 Task: Find connections with filter location Saint-Genis-Laval with filter topic #coachingwith filter profile language French with filter current company Kent with filter school Sri Krishna Adithya College of Arts and Science with filter industry Leasing Residential Real Estate with filter service category SupportTechnical Writing with filter keywords title Manufacturing Assembler
Action: Mouse moved to (299, 220)
Screenshot: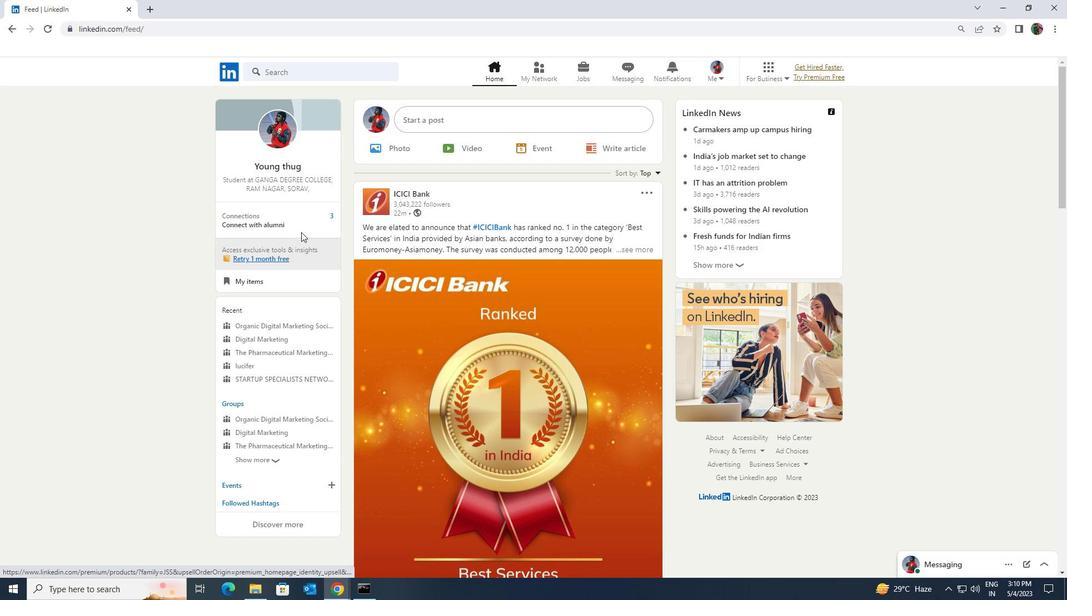 
Action: Mouse pressed left at (299, 220)
Screenshot: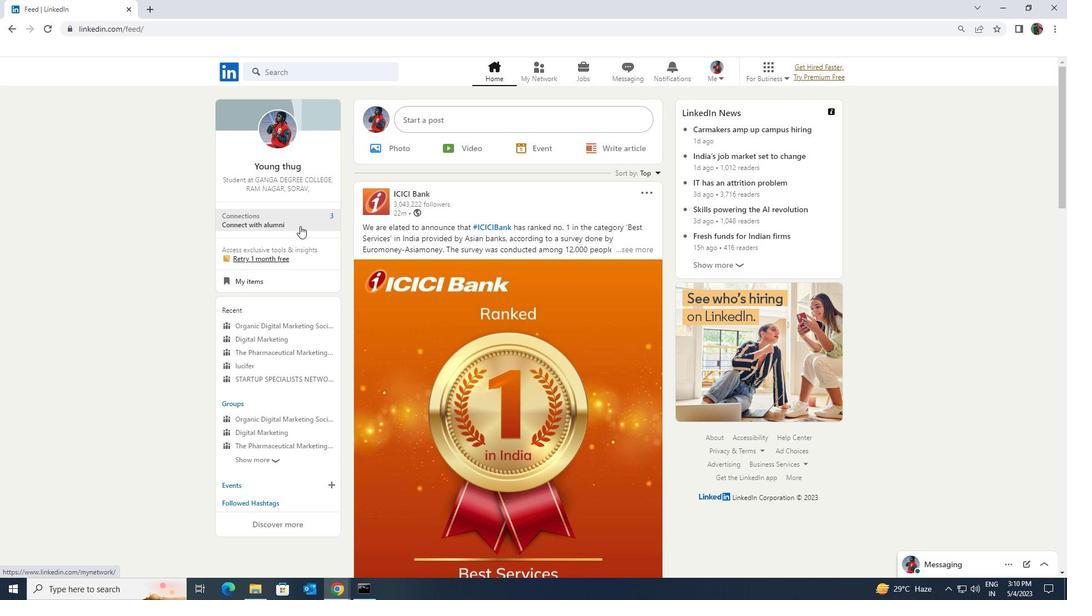 
Action: Mouse moved to (300, 138)
Screenshot: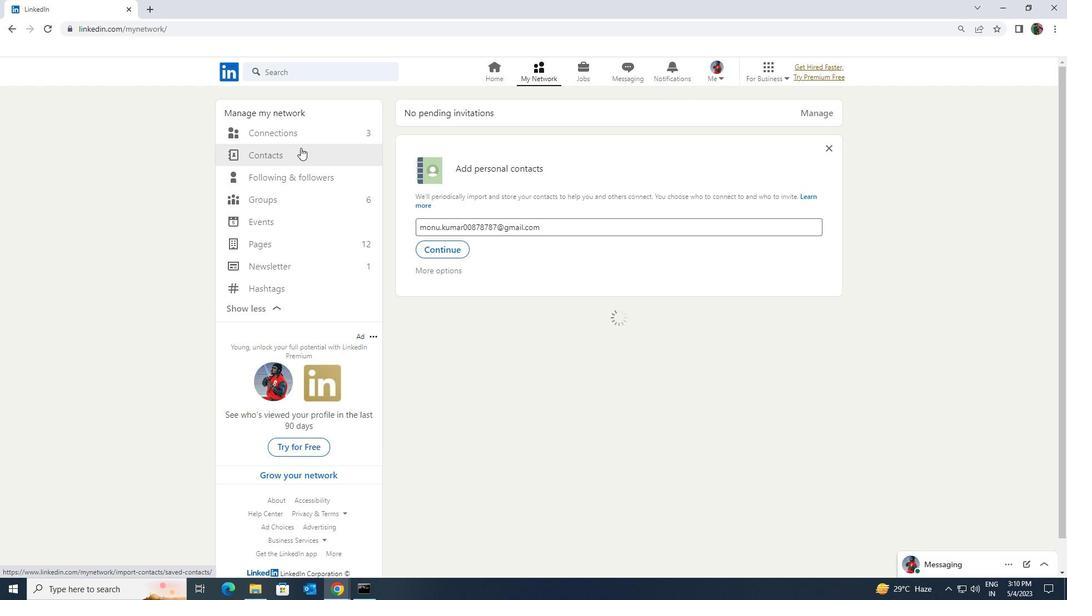 
Action: Mouse pressed left at (300, 138)
Screenshot: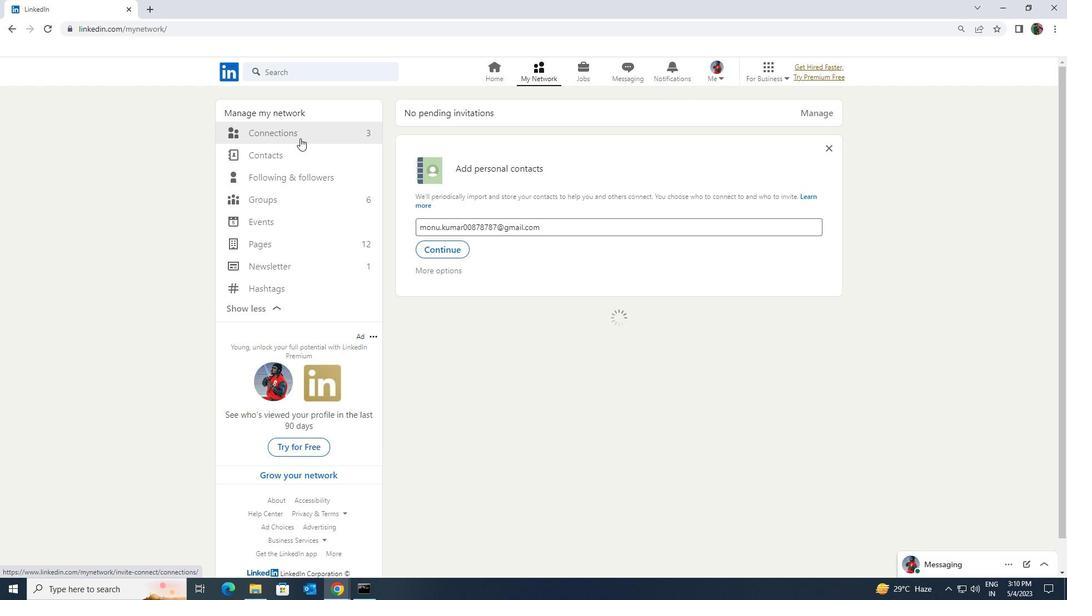 
Action: Mouse moved to (592, 133)
Screenshot: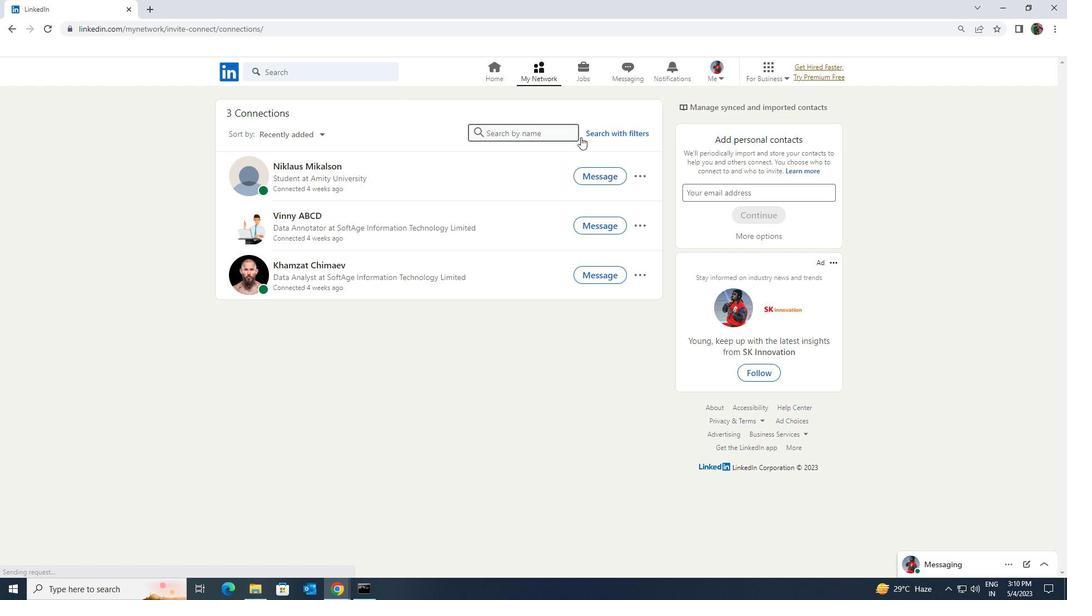 
Action: Mouse pressed left at (592, 133)
Screenshot: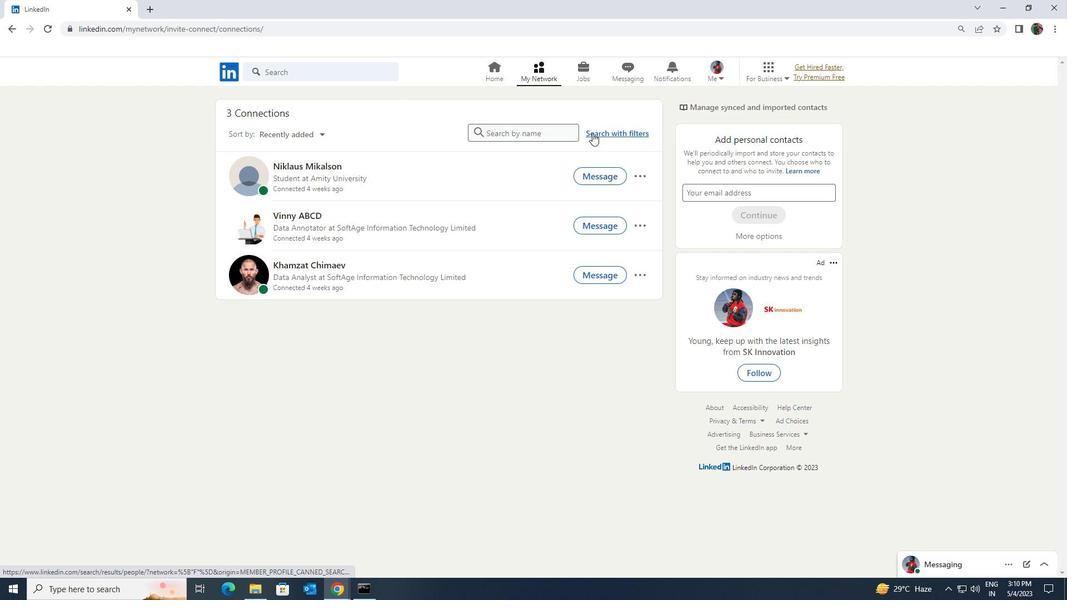 
Action: Mouse moved to (571, 102)
Screenshot: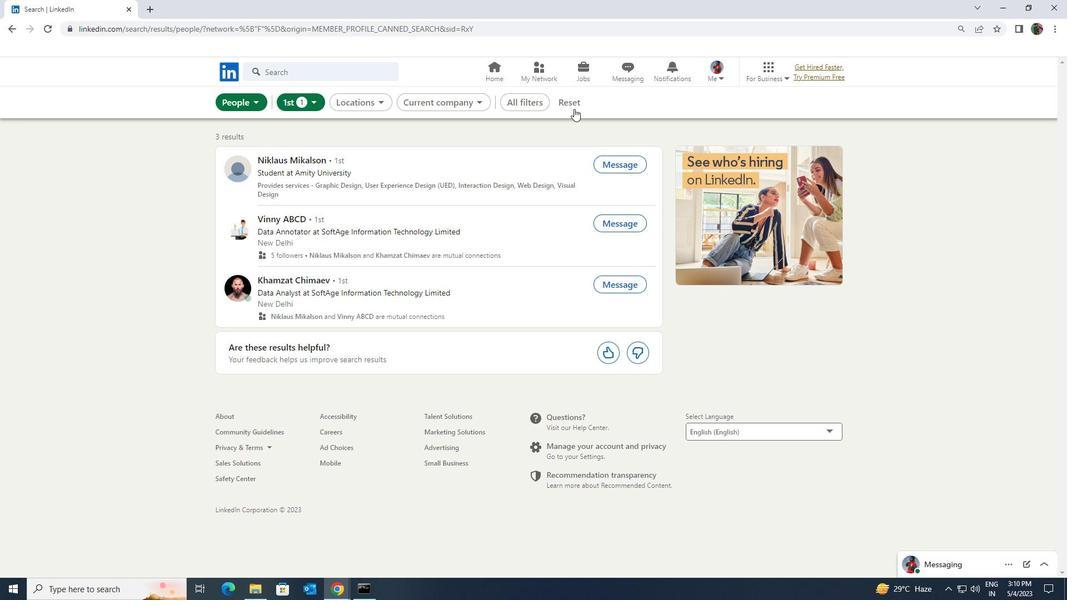 
Action: Mouse pressed left at (571, 102)
Screenshot: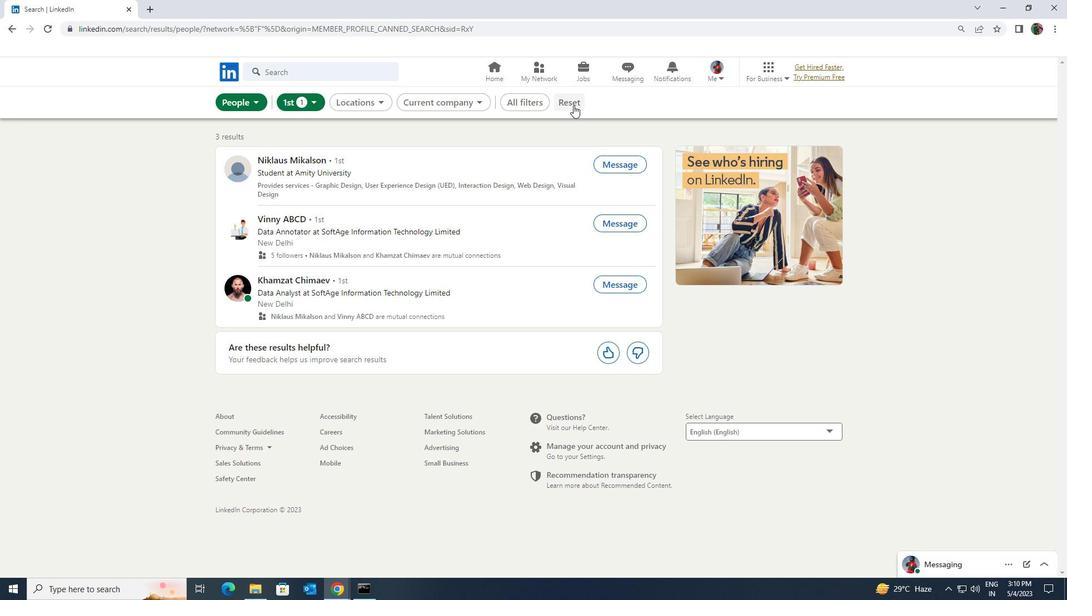 
Action: Mouse moved to (560, 102)
Screenshot: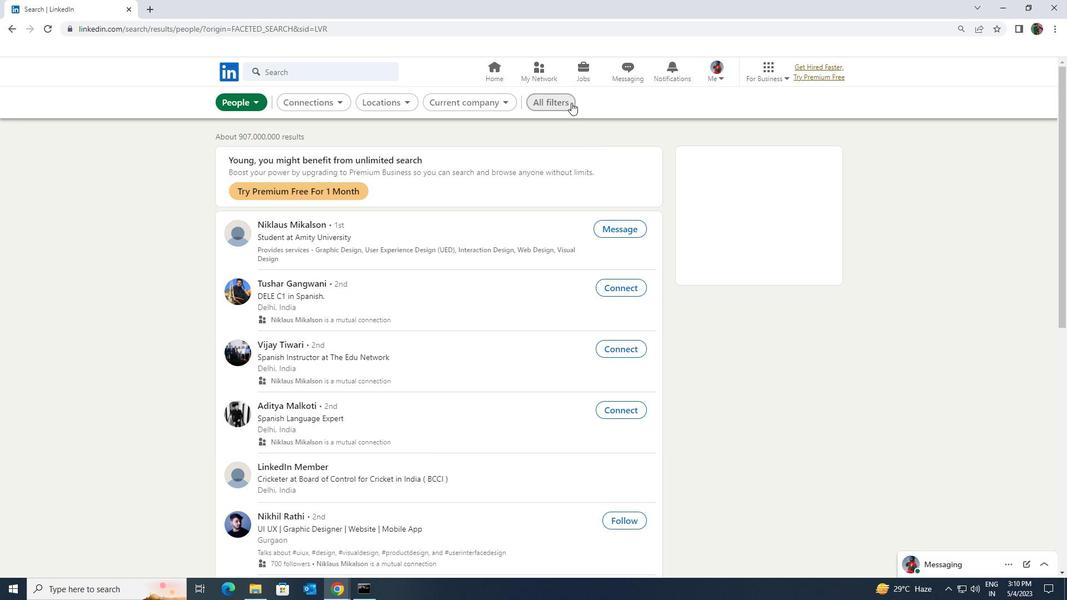 
Action: Mouse pressed left at (560, 102)
Screenshot: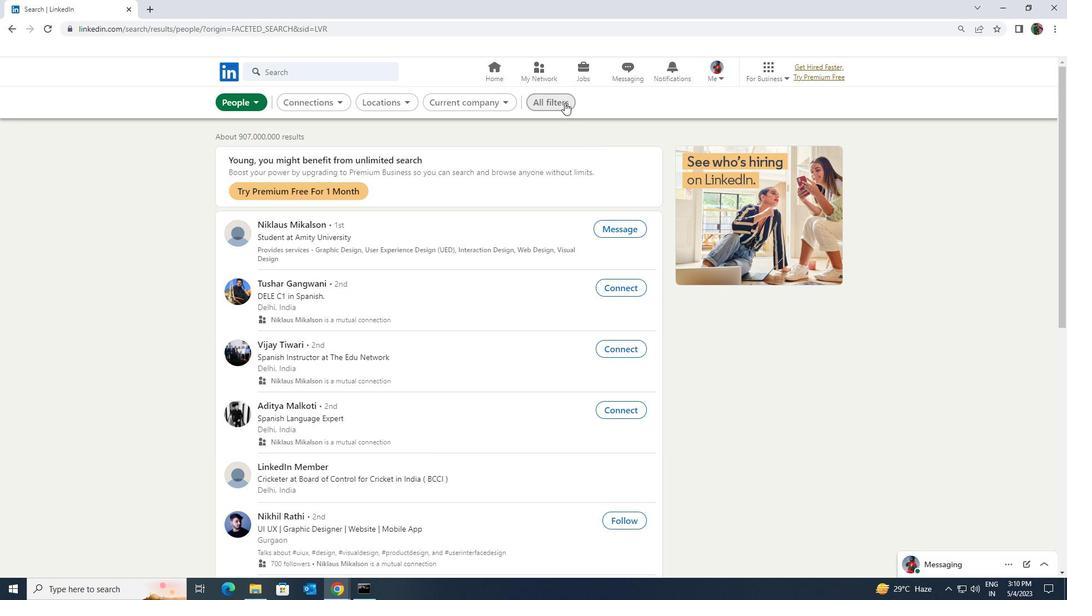 
Action: Mouse moved to (934, 431)
Screenshot: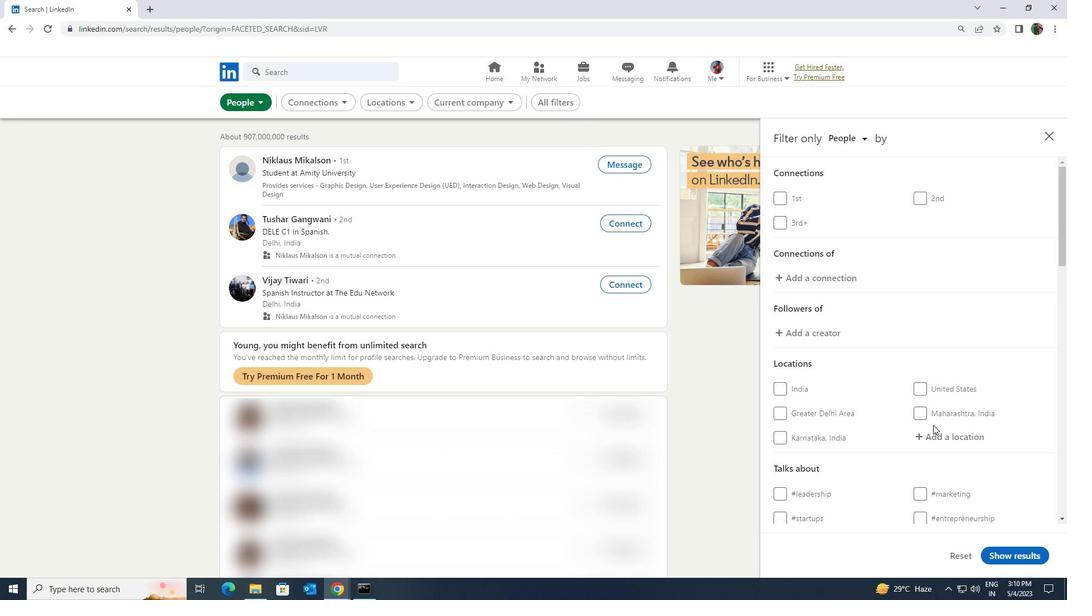 
Action: Mouse pressed left at (934, 431)
Screenshot: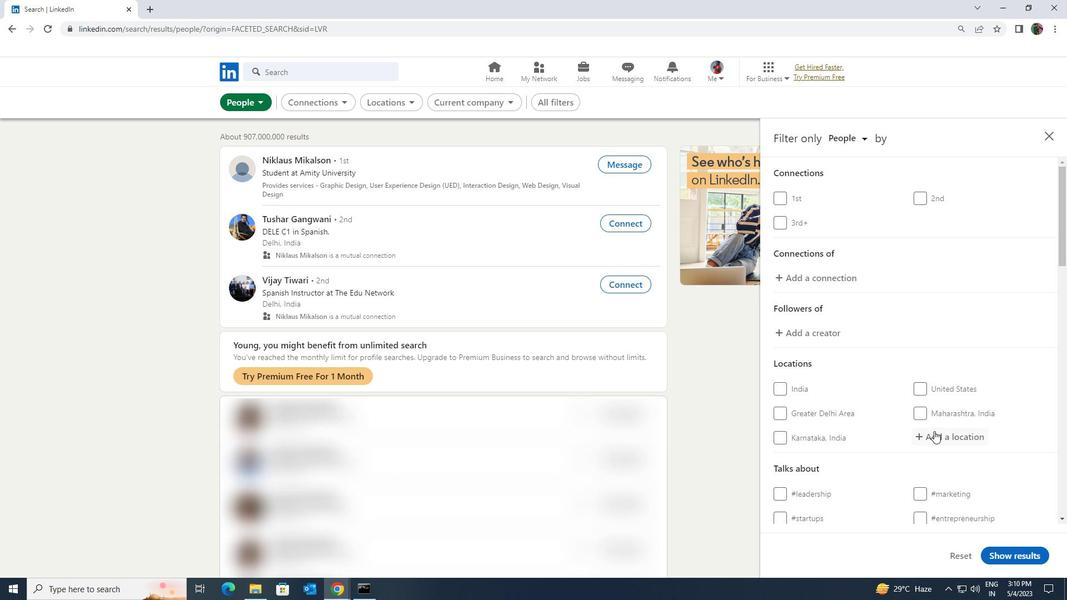 
Action: Key pressed <Key.shift>SAINT<Key.space><Key.shift><Key.shift>GENIS<Key.space><Key.shift>LAVAL
Screenshot: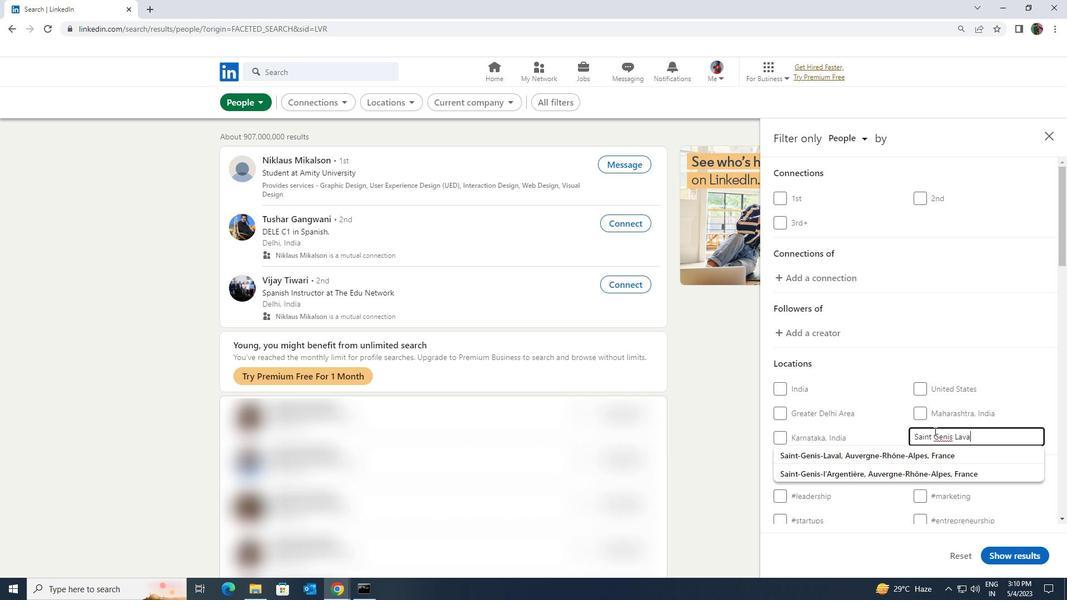 
Action: Mouse moved to (932, 451)
Screenshot: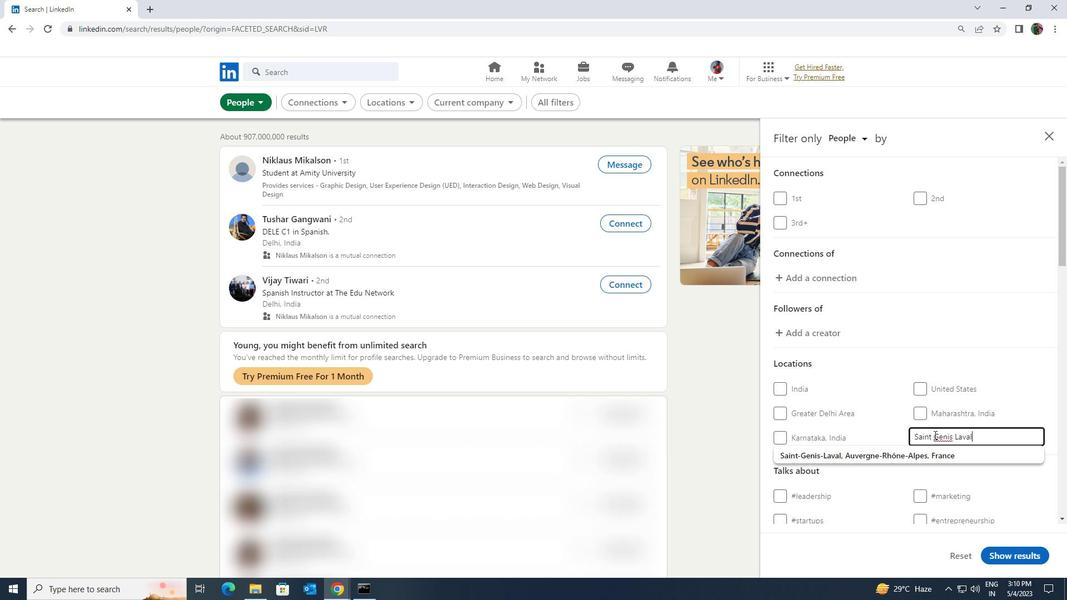 
Action: Mouse pressed left at (932, 451)
Screenshot: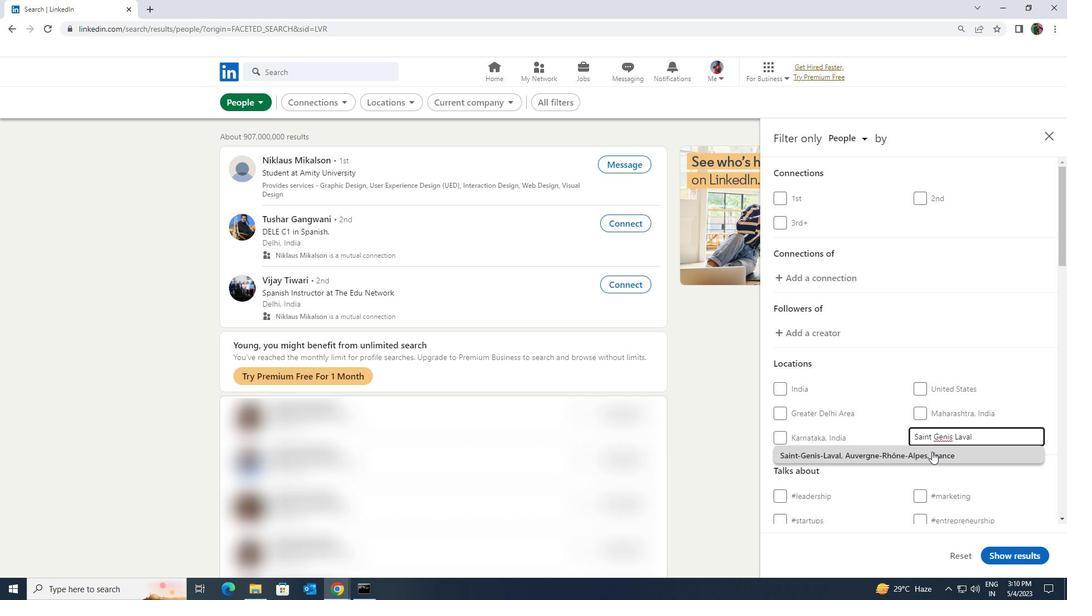 
Action: Mouse scrolled (932, 451) with delta (0, 0)
Screenshot: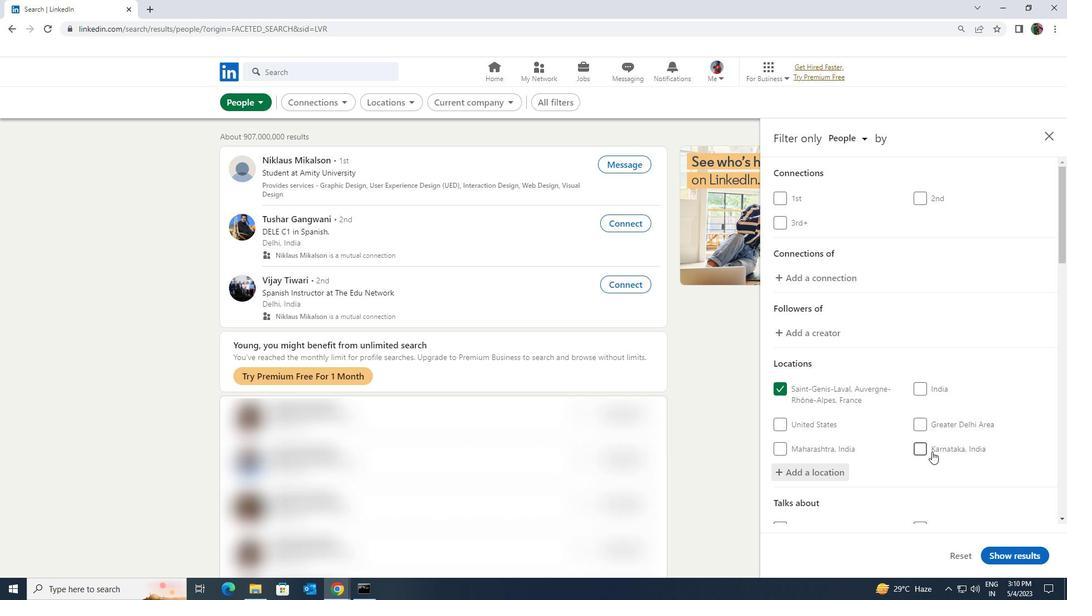 
Action: Mouse scrolled (932, 451) with delta (0, 0)
Screenshot: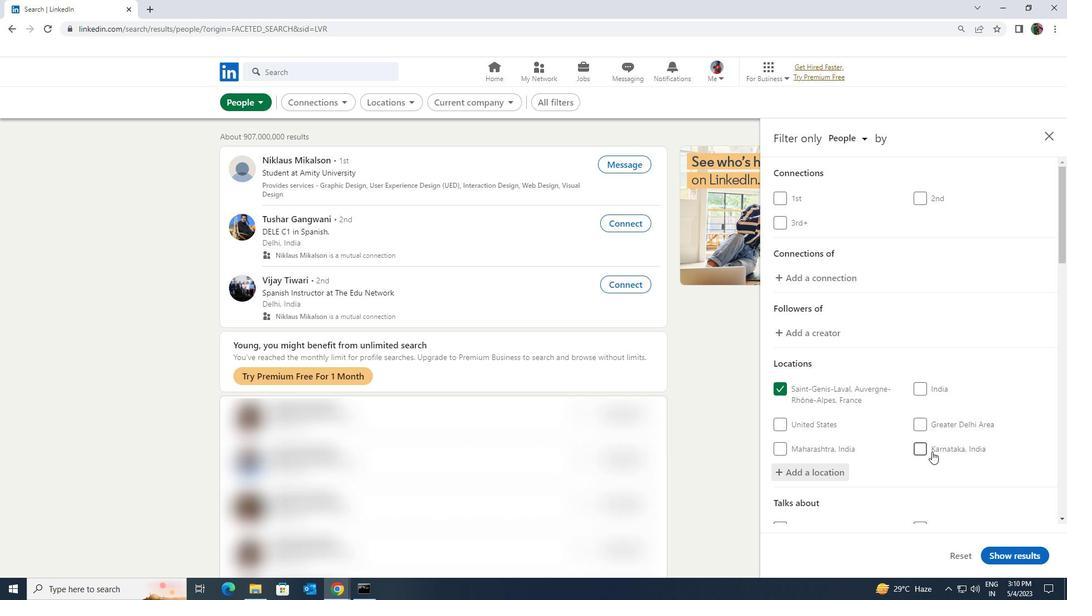
Action: Mouse moved to (931, 451)
Screenshot: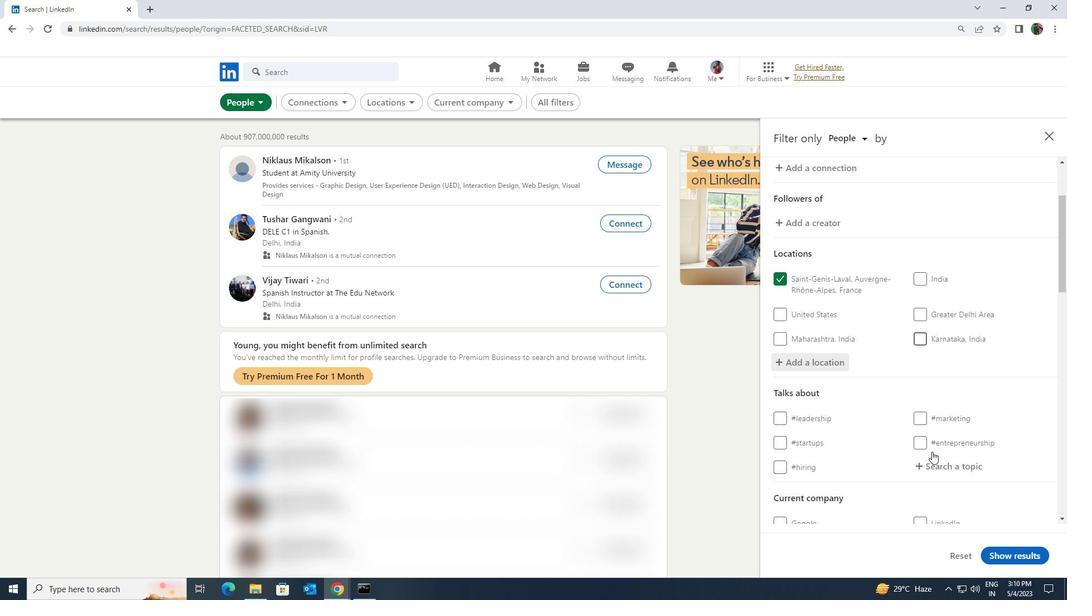 
Action: Mouse scrolled (931, 451) with delta (0, 0)
Screenshot: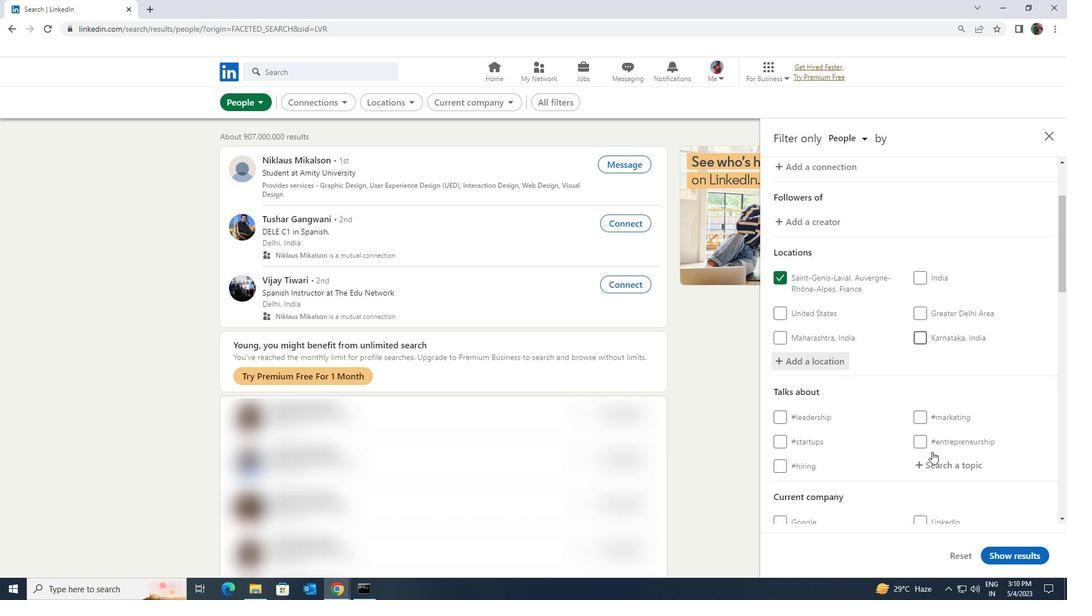 
Action: Mouse moved to (930, 412)
Screenshot: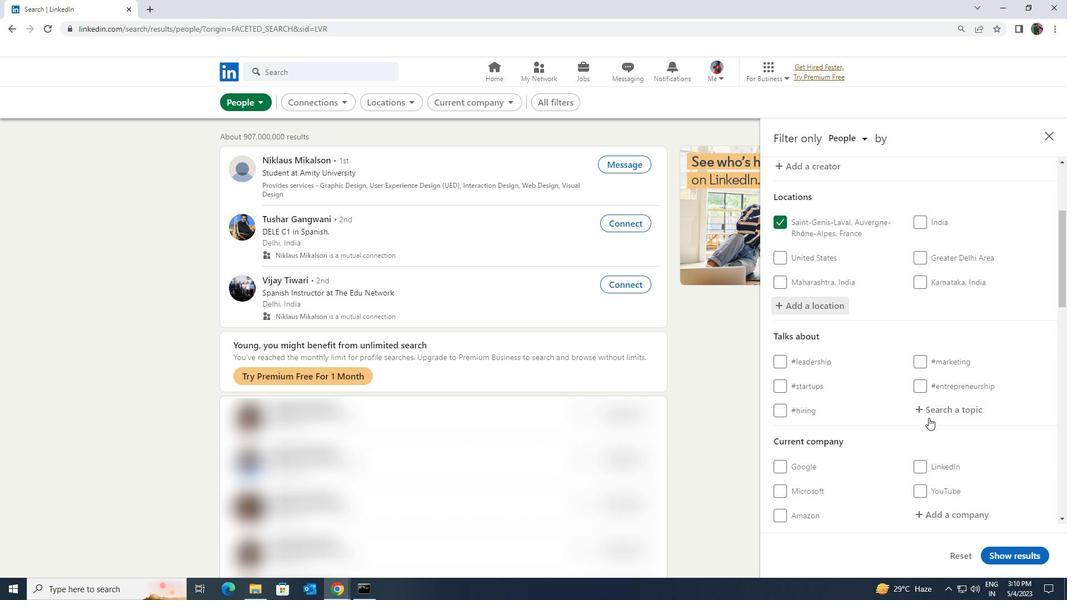 
Action: Mouse pressed left at (930, 412)
Screenshot: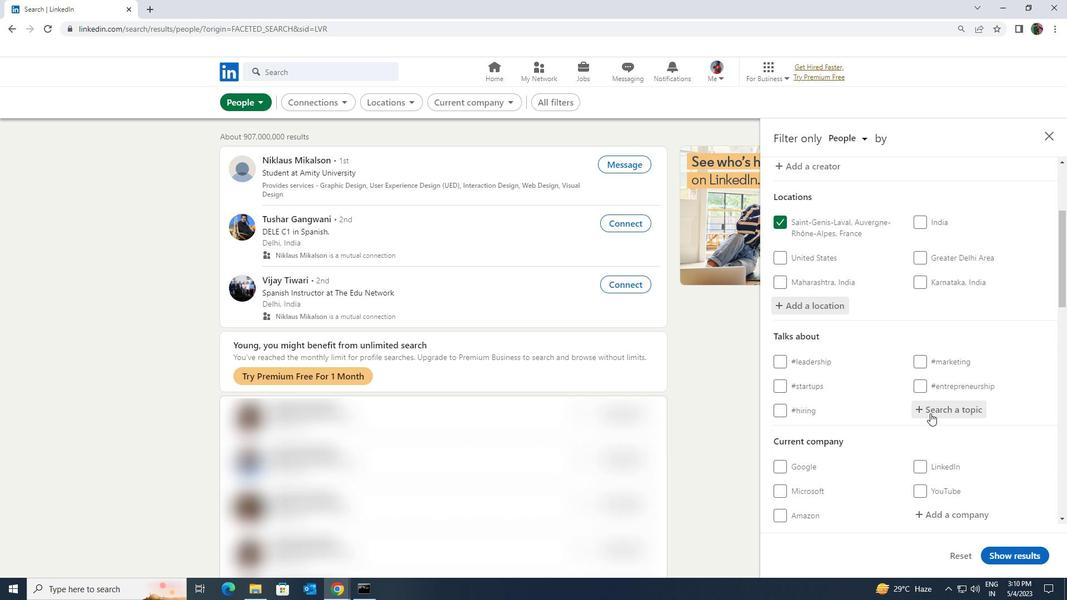 
Action: Key pressed <Key.shift><Key.shift><Key.shift><Key.shift><Key.shift><Key.shift><Key.shift><Key.shift><Key.shift>CA<Key.backspace>OACHING
Screenshot: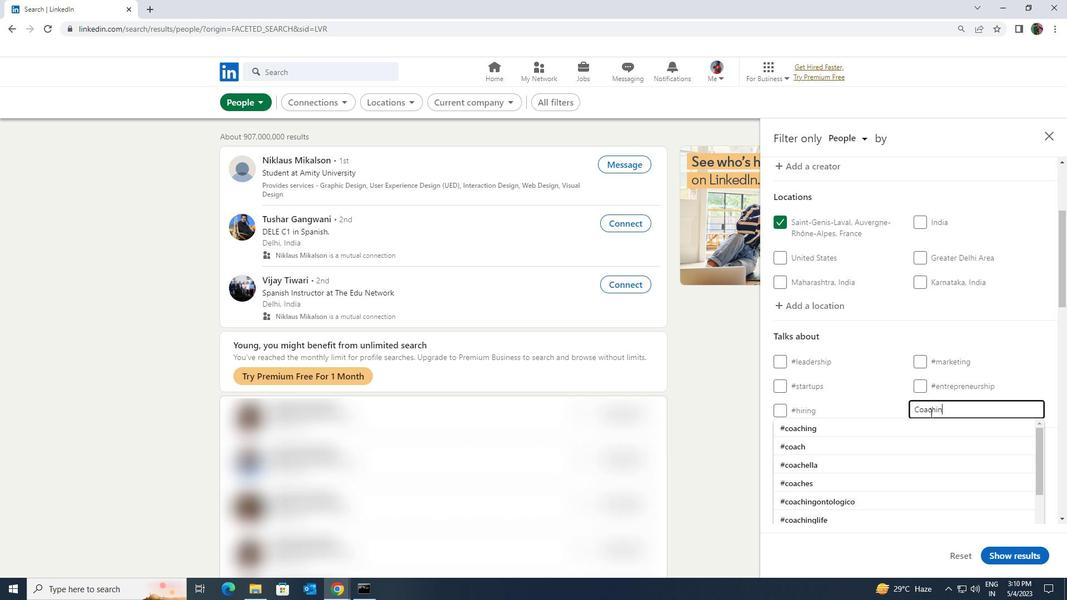 
Action: Mouse moved to (917, 420)
Screenshot: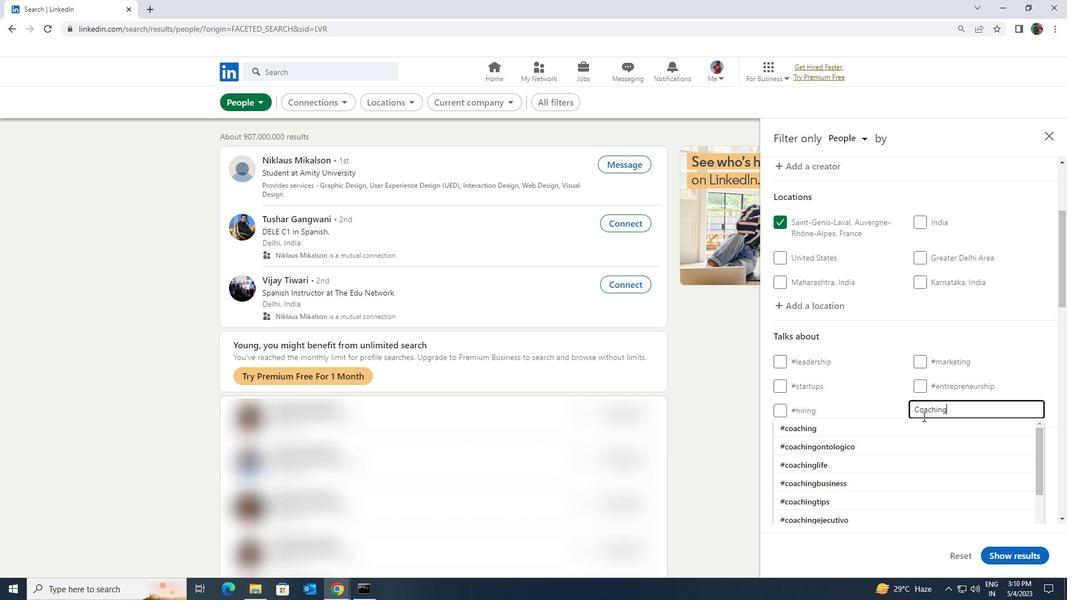 
Action: Mouse pressed left at (917, 420)
Screenshot: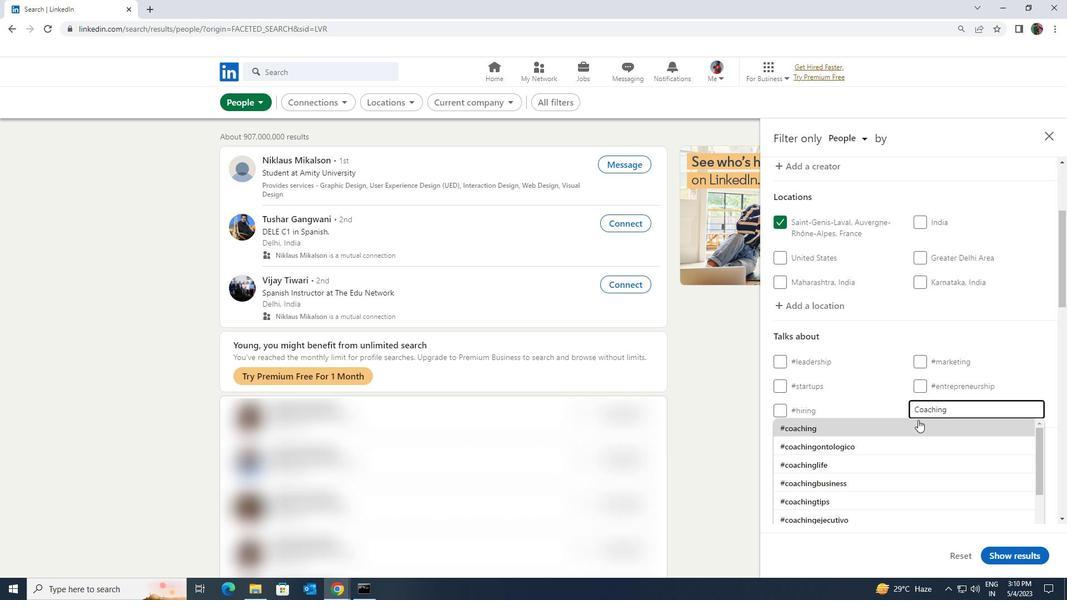 
Action: Mouse moved to (917, 420)
Screenshot: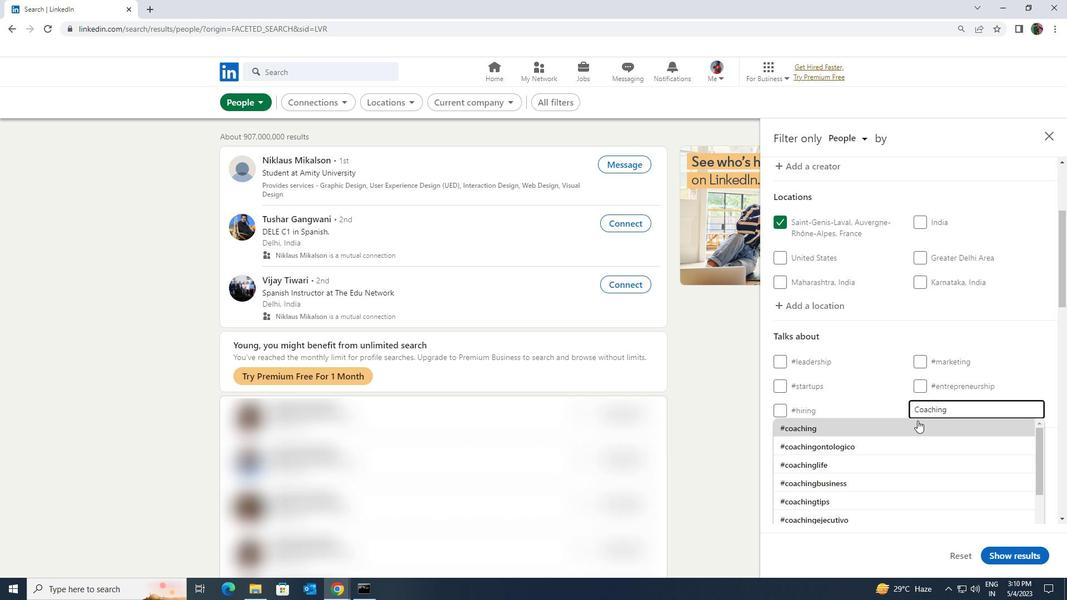 
Action: Mouse scrolled (917, 420) with delta (0, 0)
Screenshot: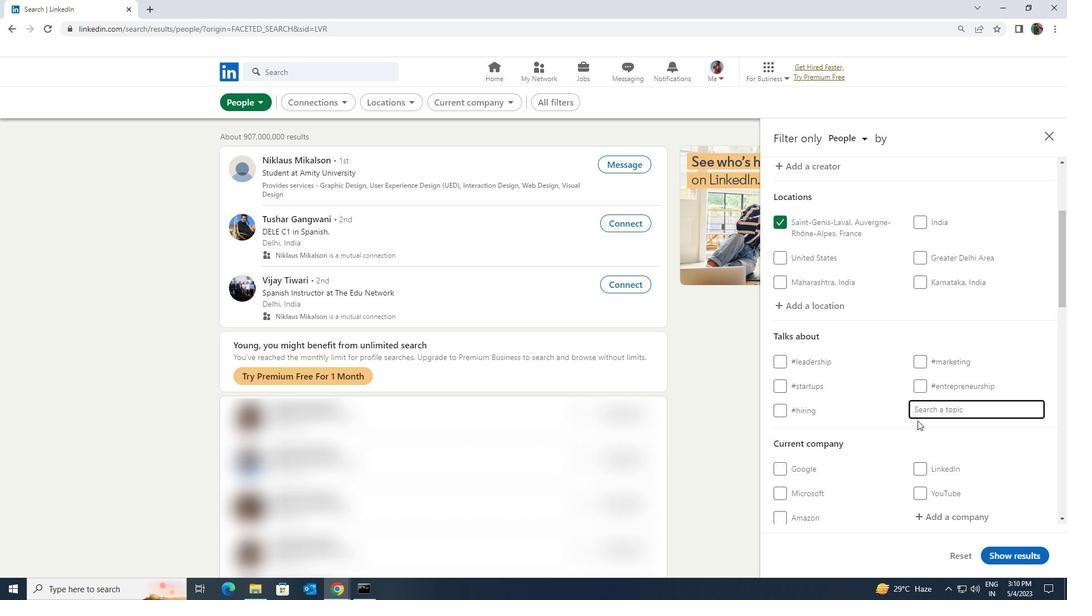 
Action: Mouse scrolled (917, 420) with delta (0, 0)
Screenshot: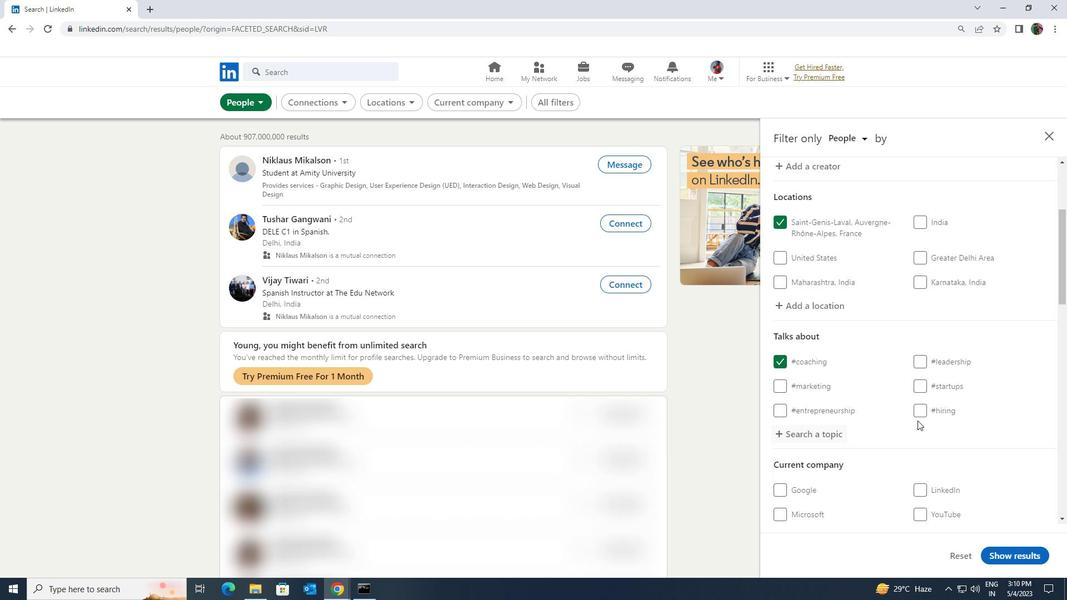 
Action: Mouse scrolled (917, 420) with delta (0, 0)
Screenshot: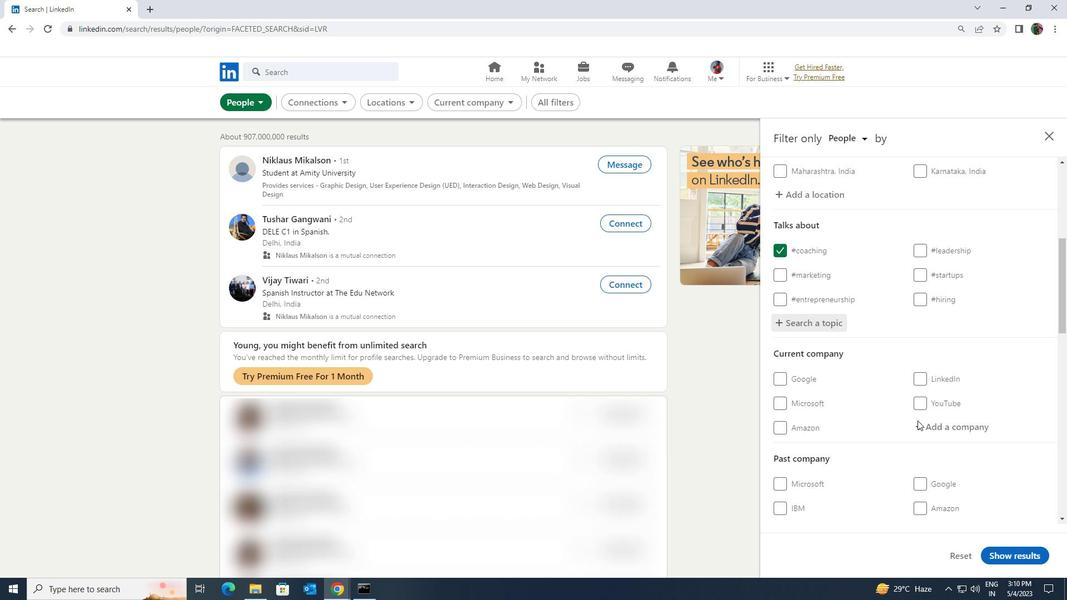 
Action: Mouse scrolled (917, 420) with delta (0, 0)
Screenshot: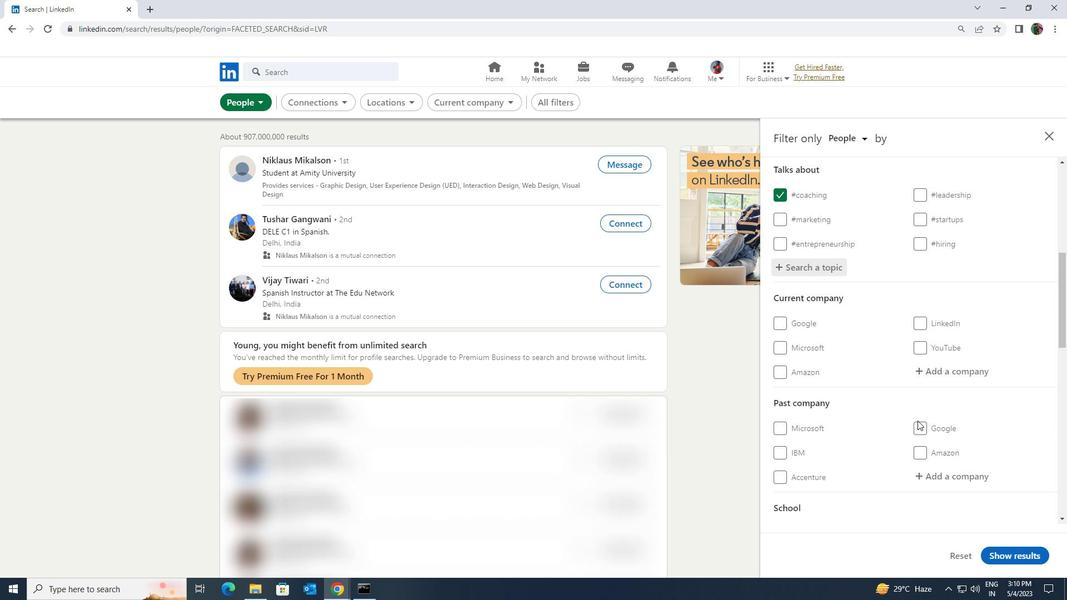 
Action: Mouse moved to (917, 421)
Screenshot: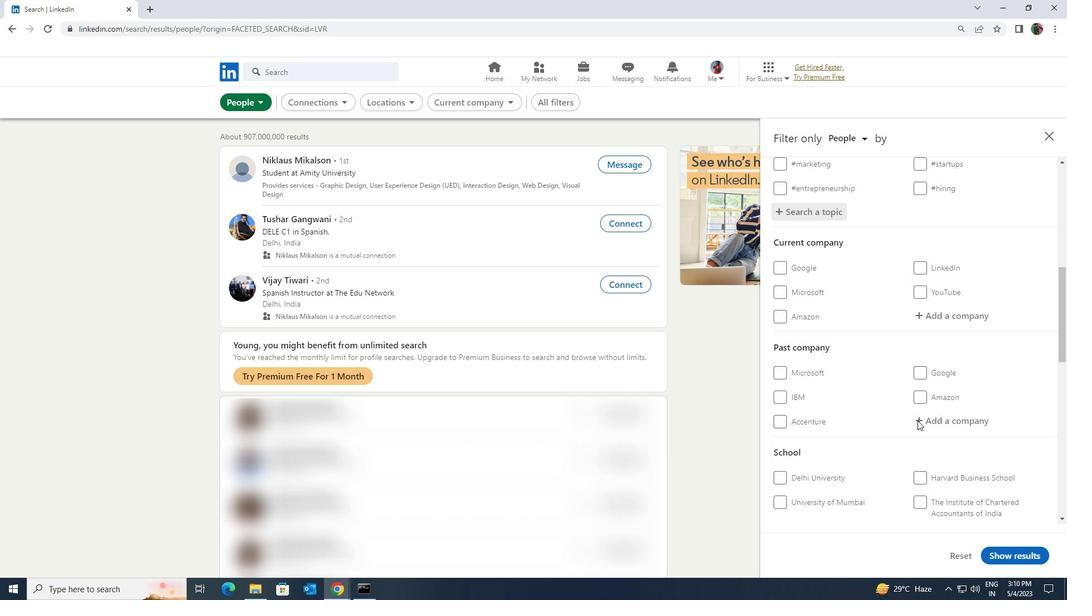 
Action: Mouse scrolled (917, 420) with delta (0, 0)
Screenshot: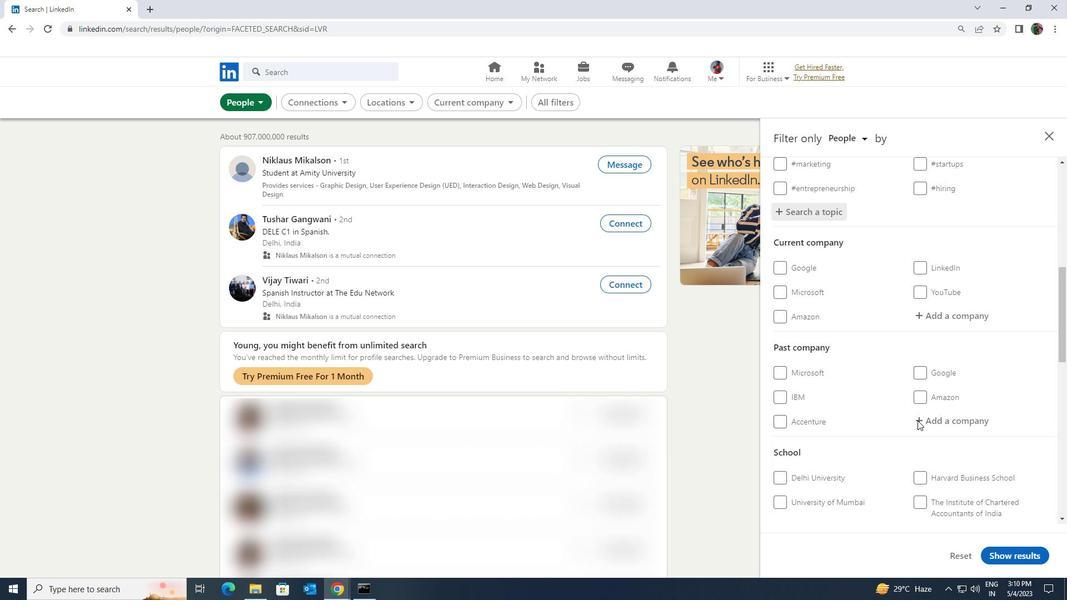 
Action: Mouse moved to (915, 422)
Screenshot: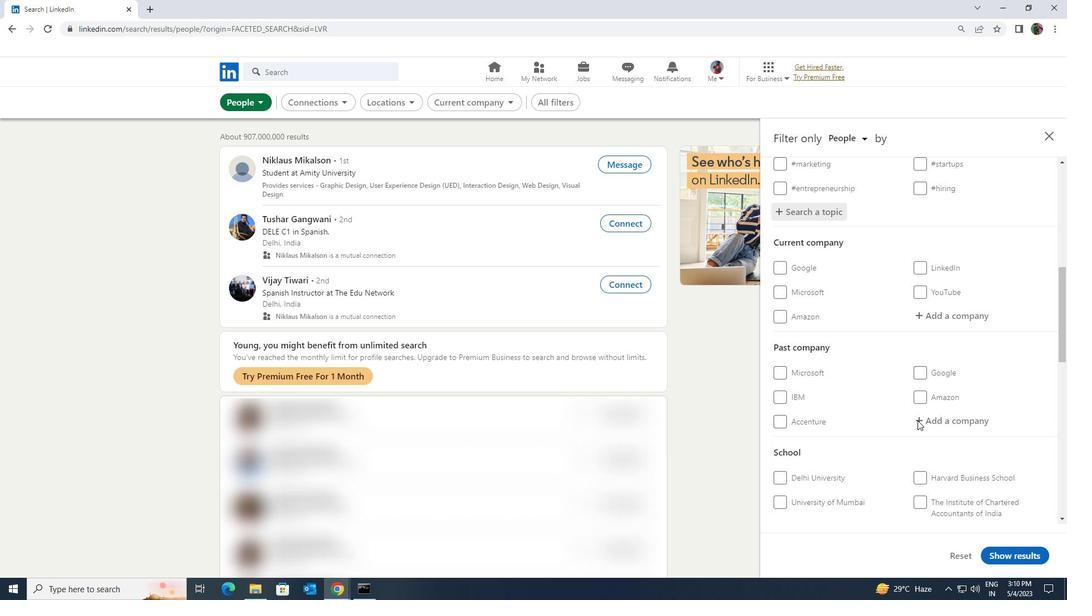 
Action: Mouse scrolled (915, 421) with delta (0, 0)
Screenshot: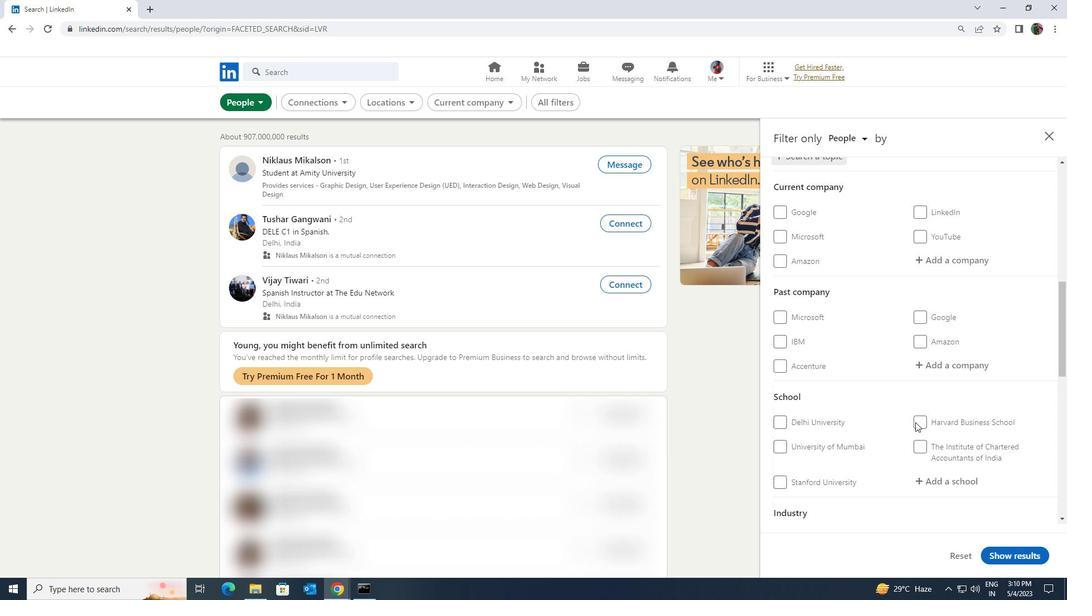 
Action: Mouse scrolled (915, 421) with delta (0, 0)
Screenshot: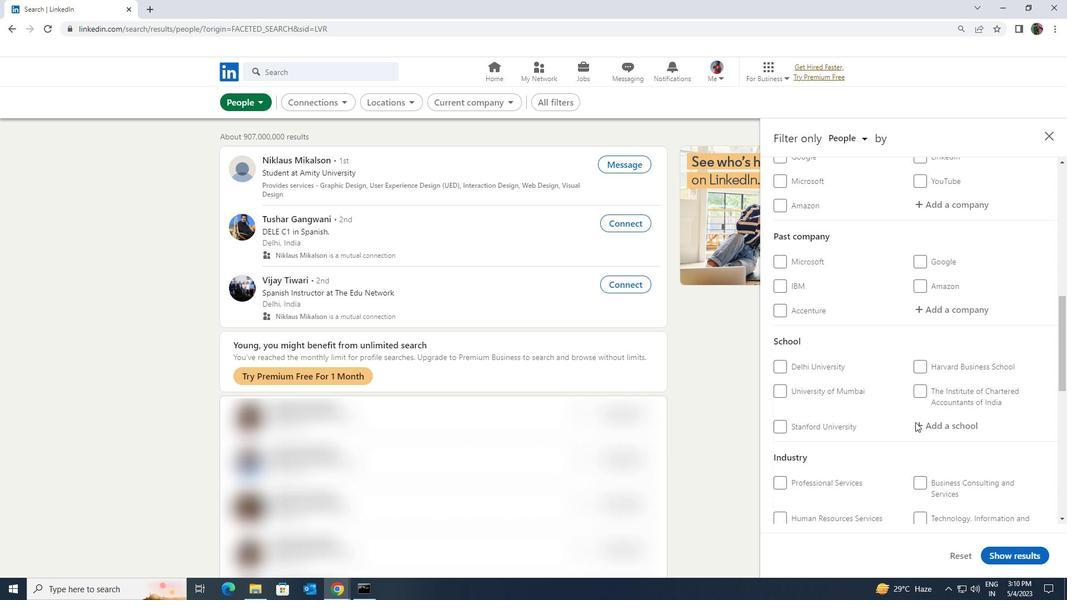 
Action: Mouse scrolled (915, 421) with delta (0, 0)
Screenshot: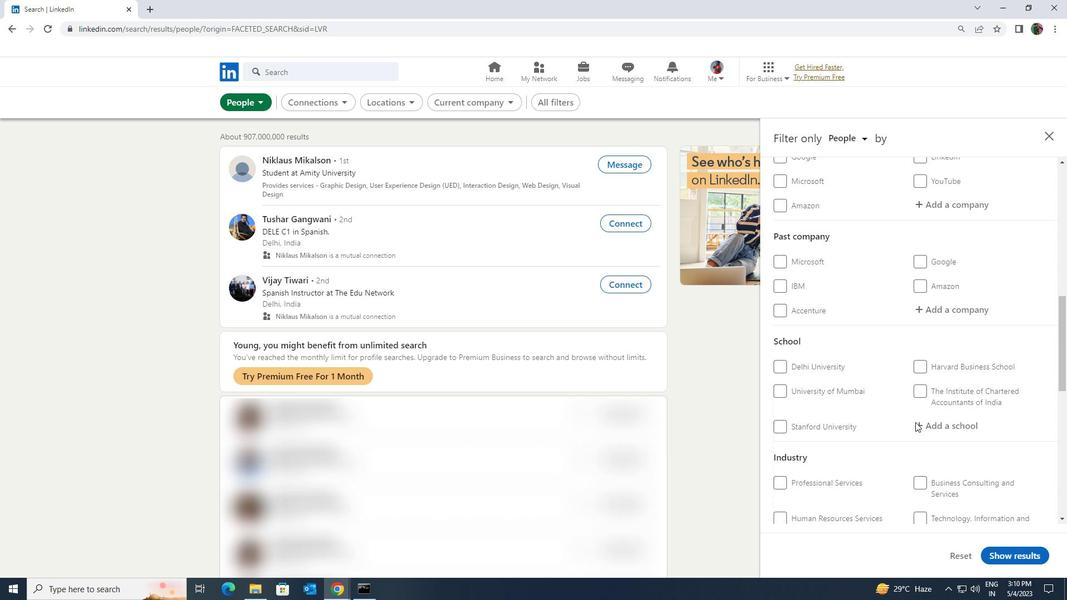 
Action: Mouse moved to (914, 422)
Screenshot: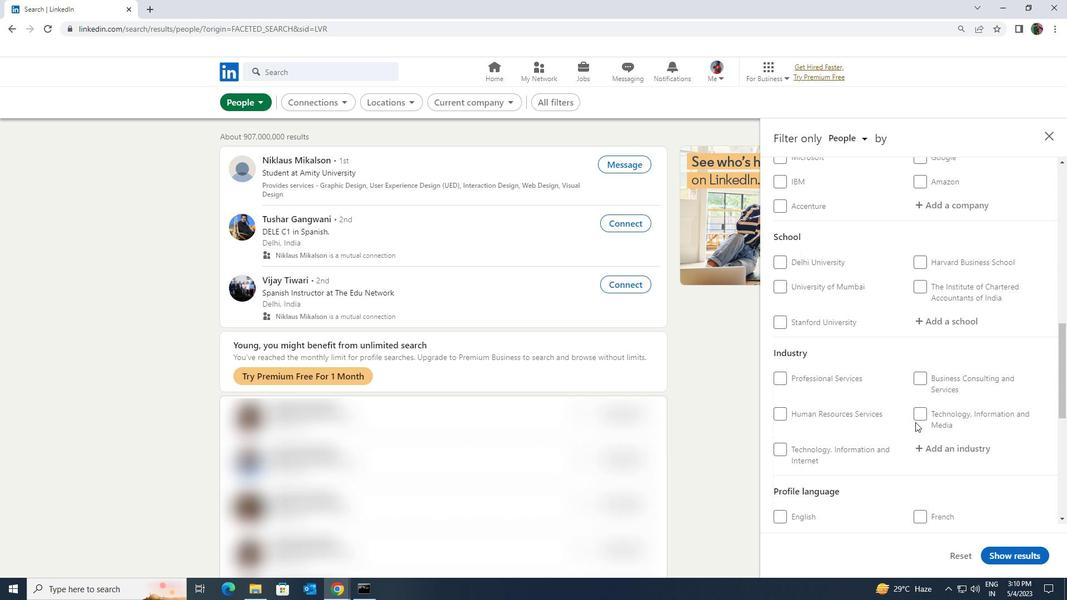 
Action: Mouse scrolled (914, 422) with delta (0, 0)
Screenshot: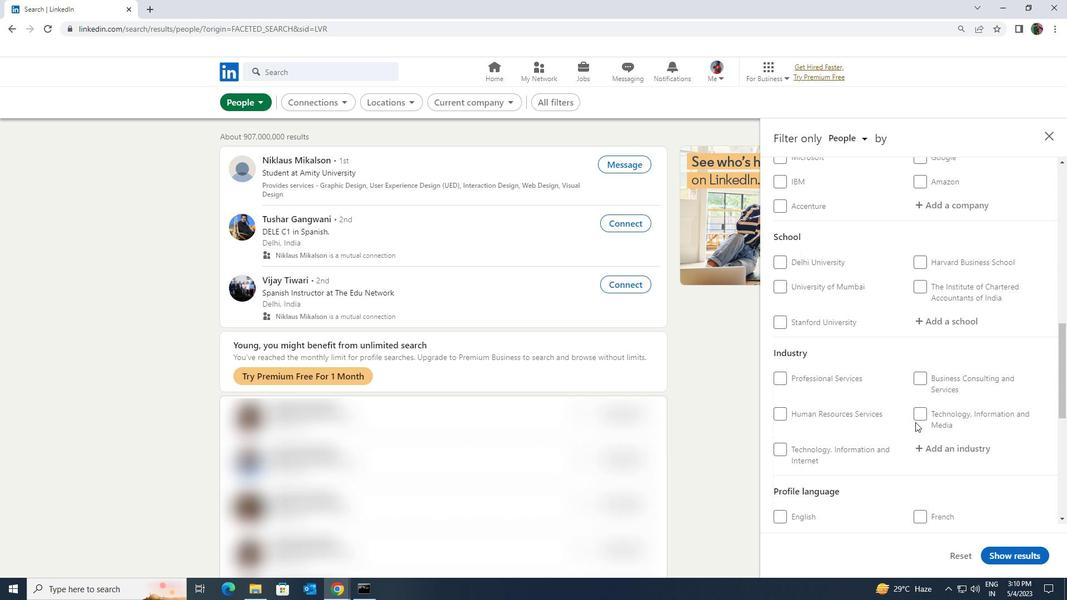 
Action: Mouse moved to (913, 454)
Screenshot: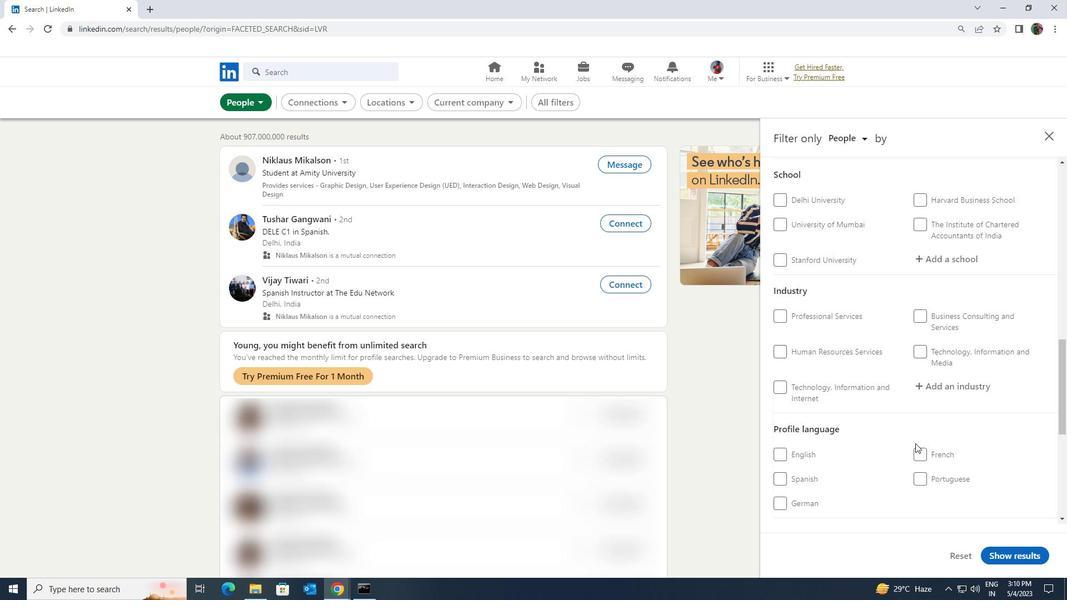 
Action: Mouse pressed left at (913, 454)
Screenshot: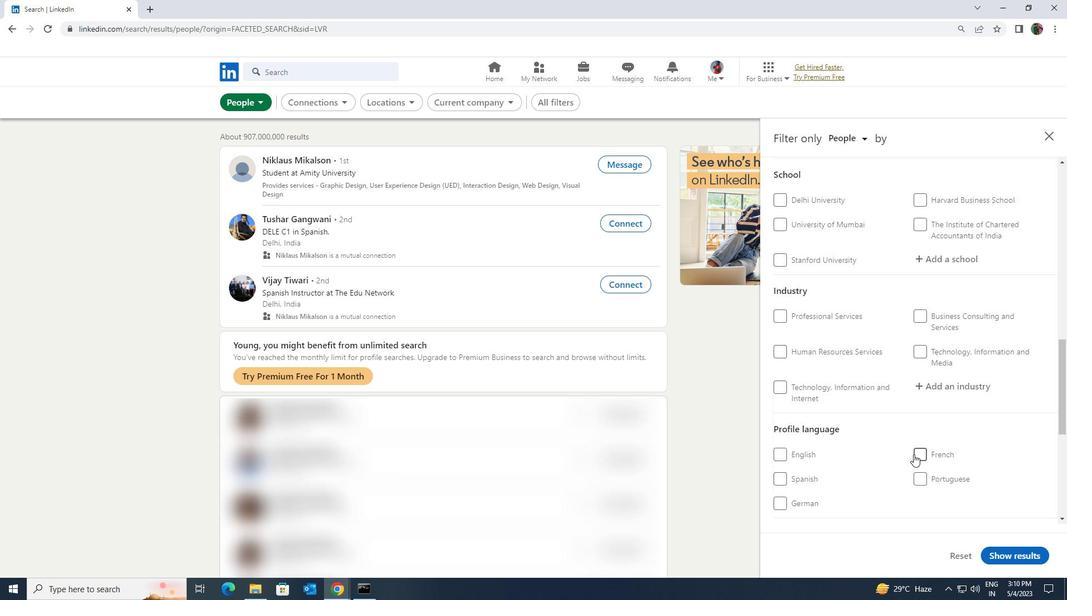 
Action: Mouse scrolled (913, 455) with delta (0, 0)
Screenshot: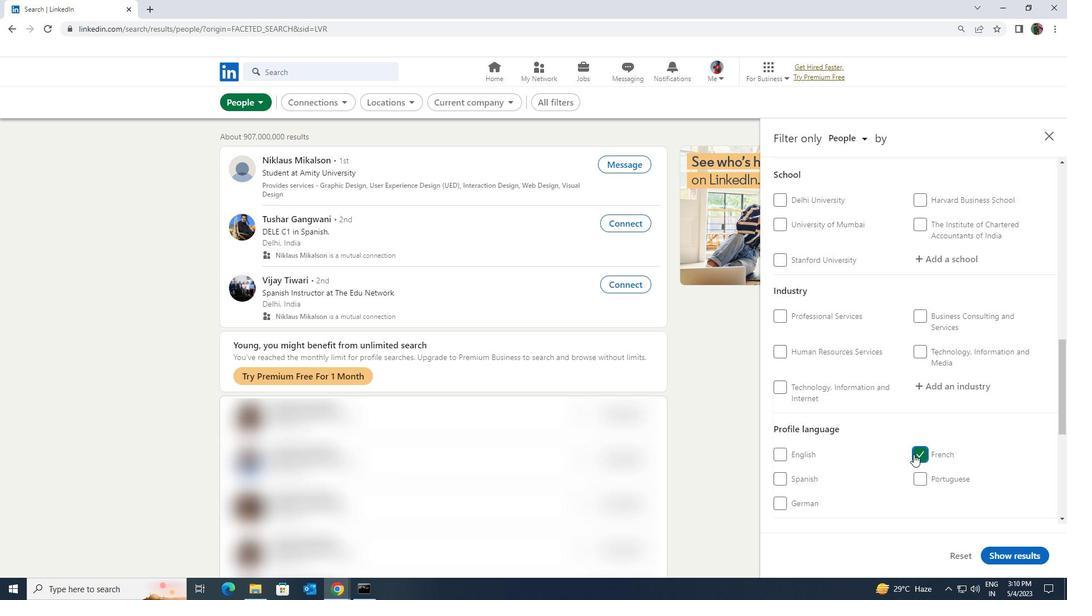 
Action: Mouse scrolled (913, 455) with delta (0, 0)
Screenshot: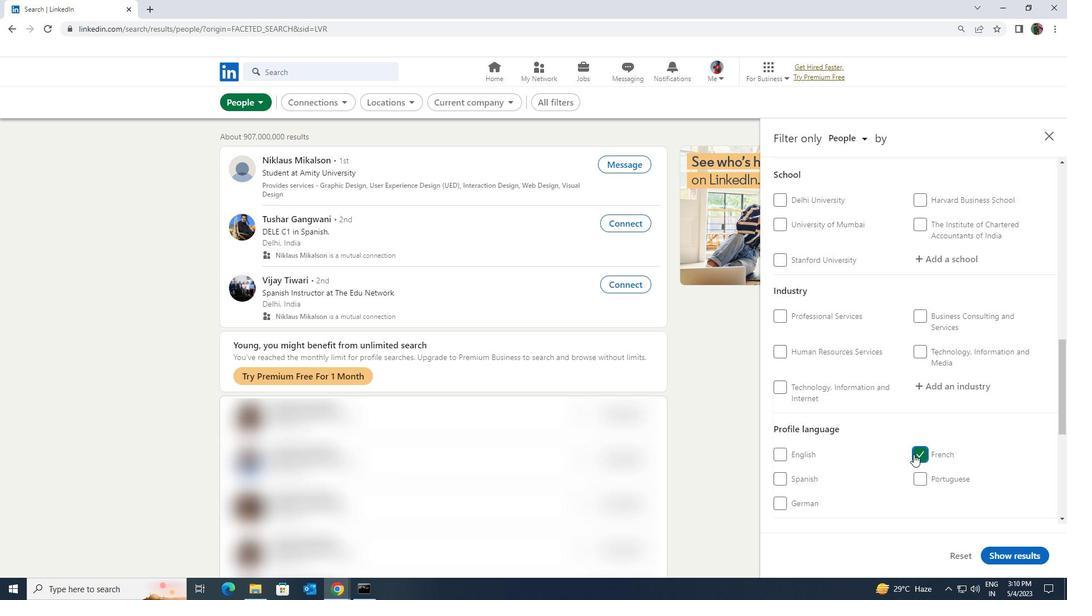 
Action: Mouse moved to (913, 455)
Screenshot: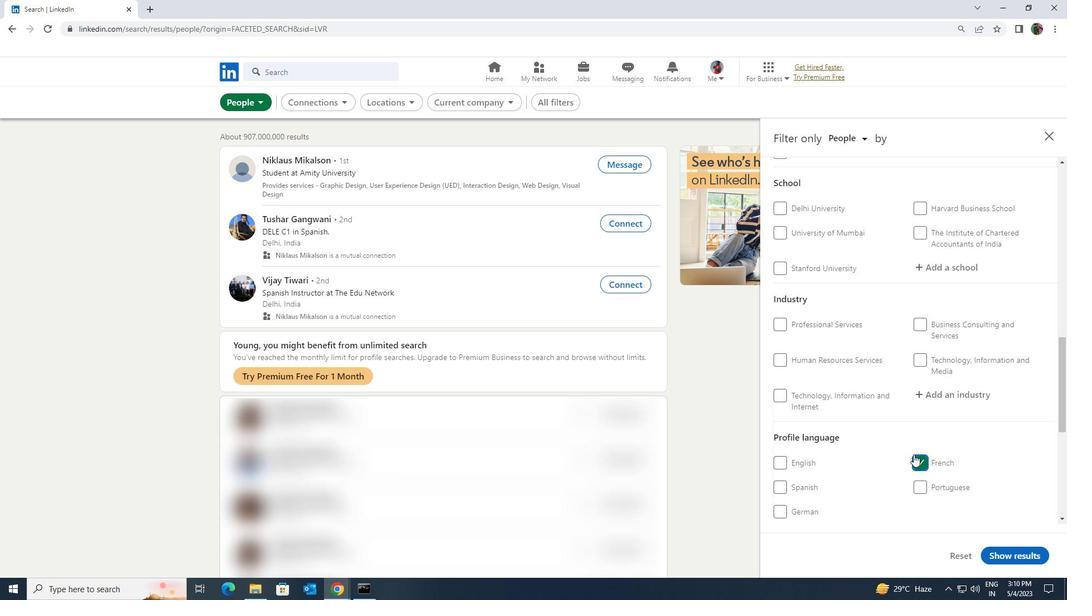 
Action: Mouse scrolled (913, 455) with delta (0, 0)
Screenshot: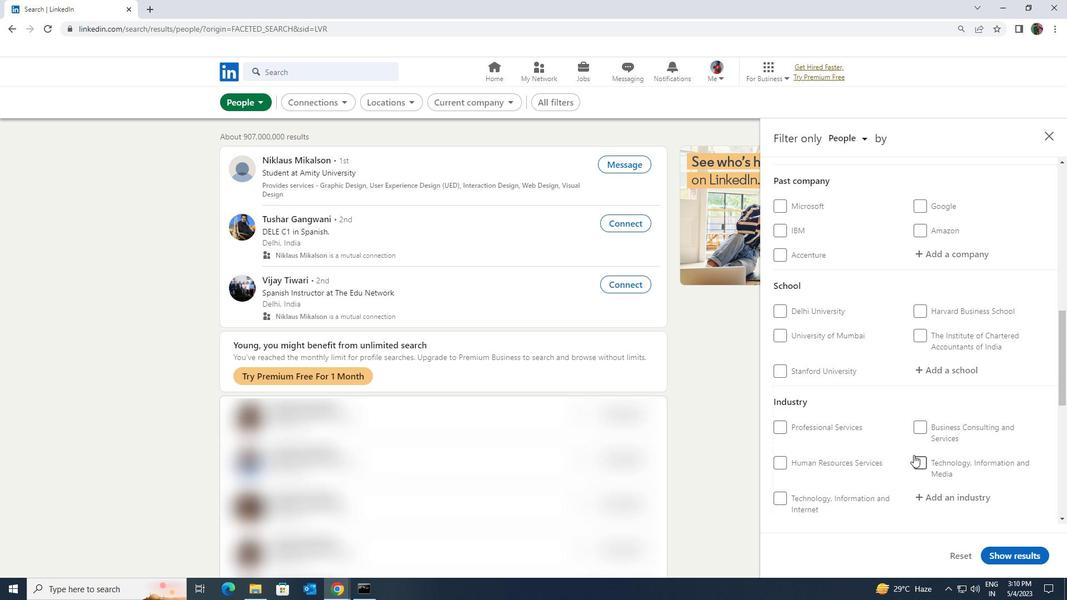 
Action: Mouse scrolled (913, 455) with delta (0, 0)
Screenshot: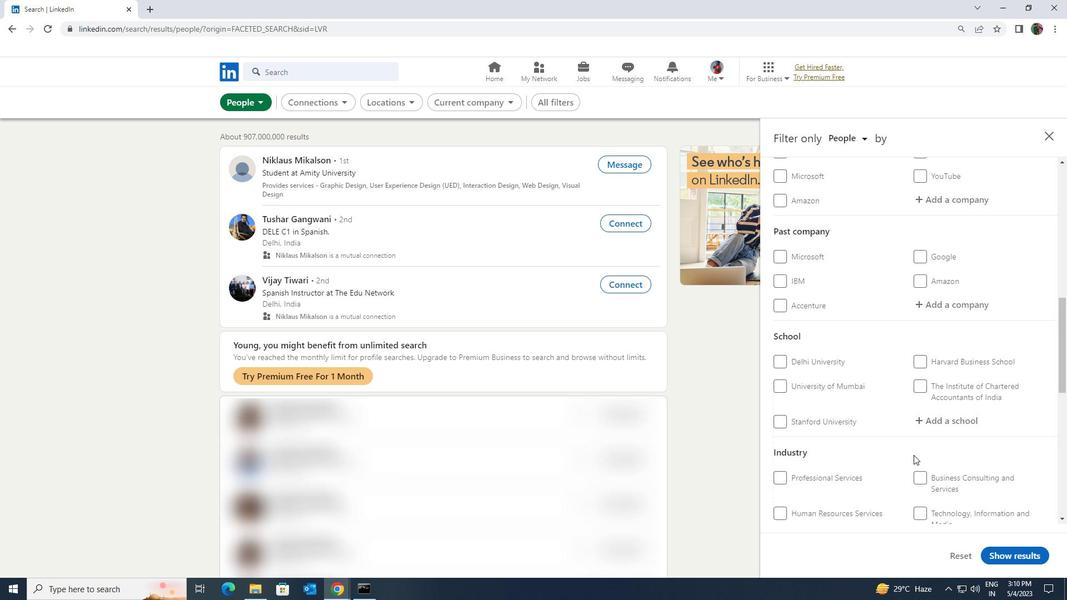 
Action: Mouse scrolled (913, 455) with delta (0, 0)
Screenshot: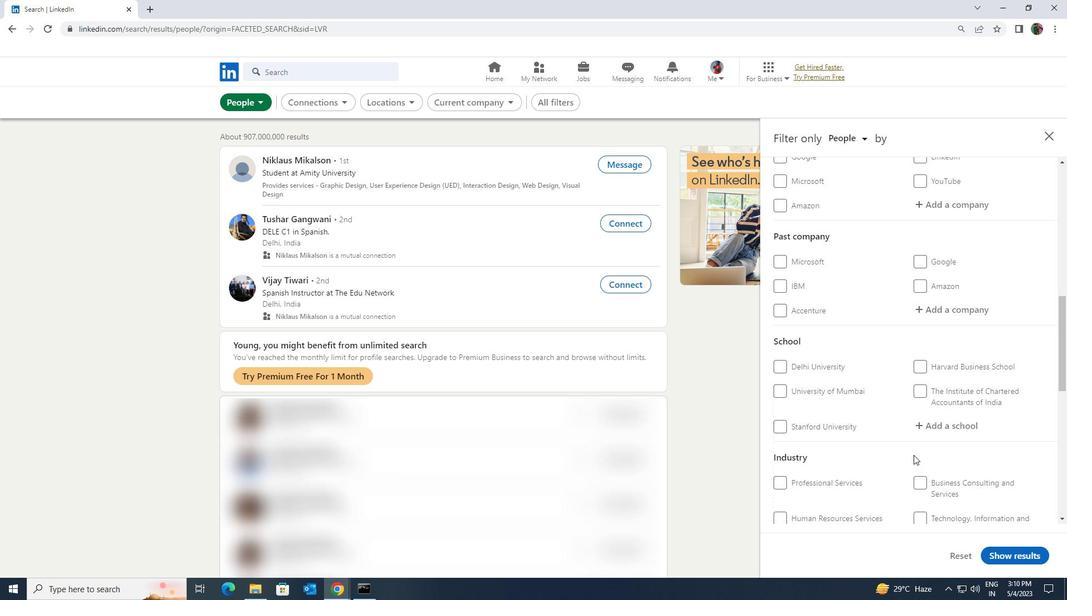 
Action: Mouse scrolled (913, 455) with delta (0, 0)
Screenshot: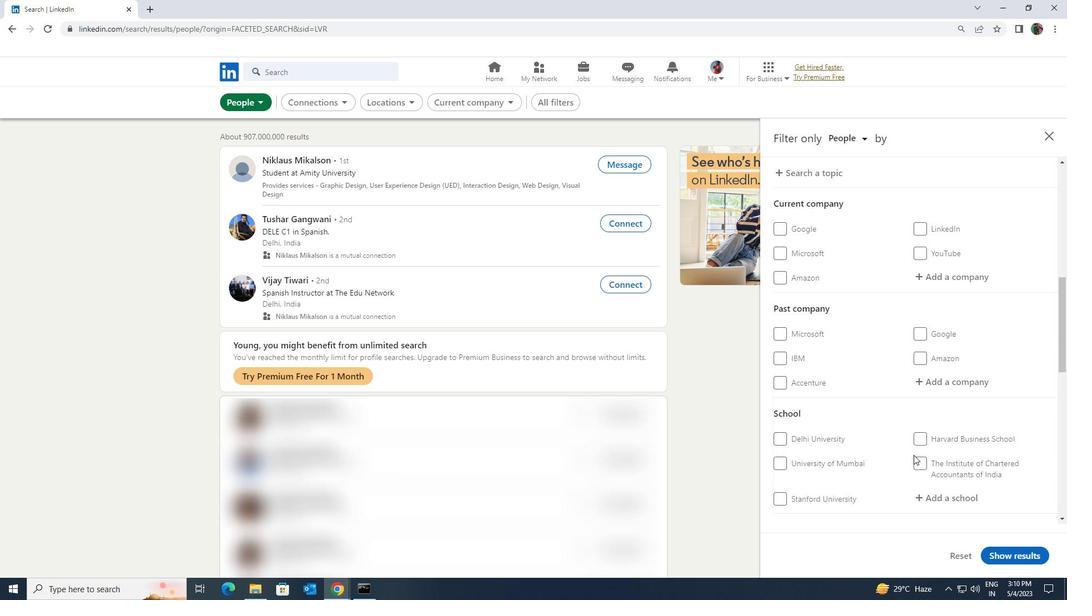 
Action: Mouse scrolled (913, 455) with delta (0, 0)
Screenshot: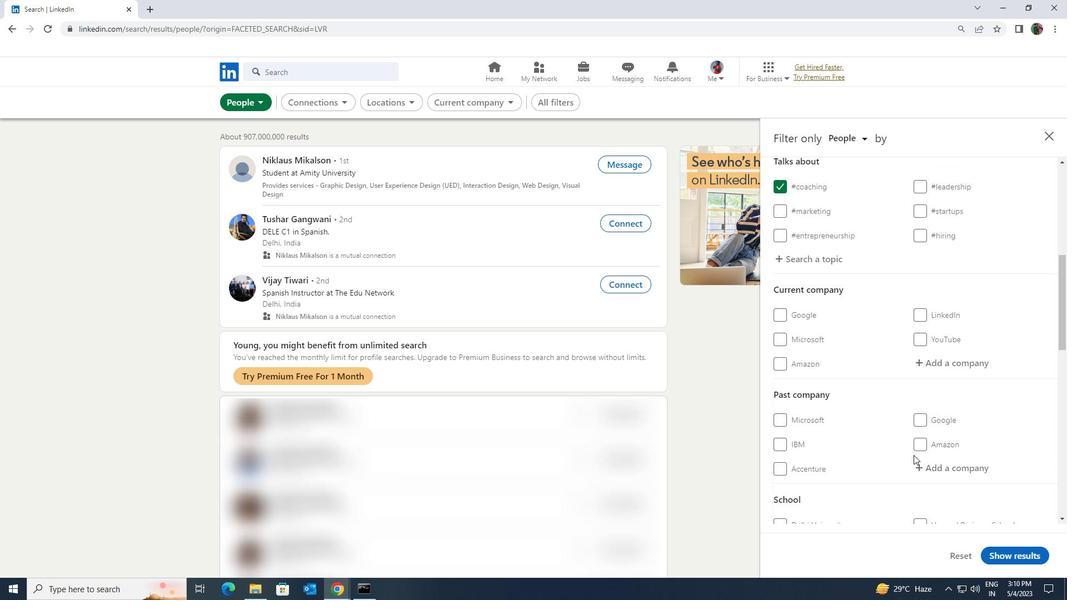 
Action: Mouse scrolled (913, 455) with delta (0, 0)
Screenshot: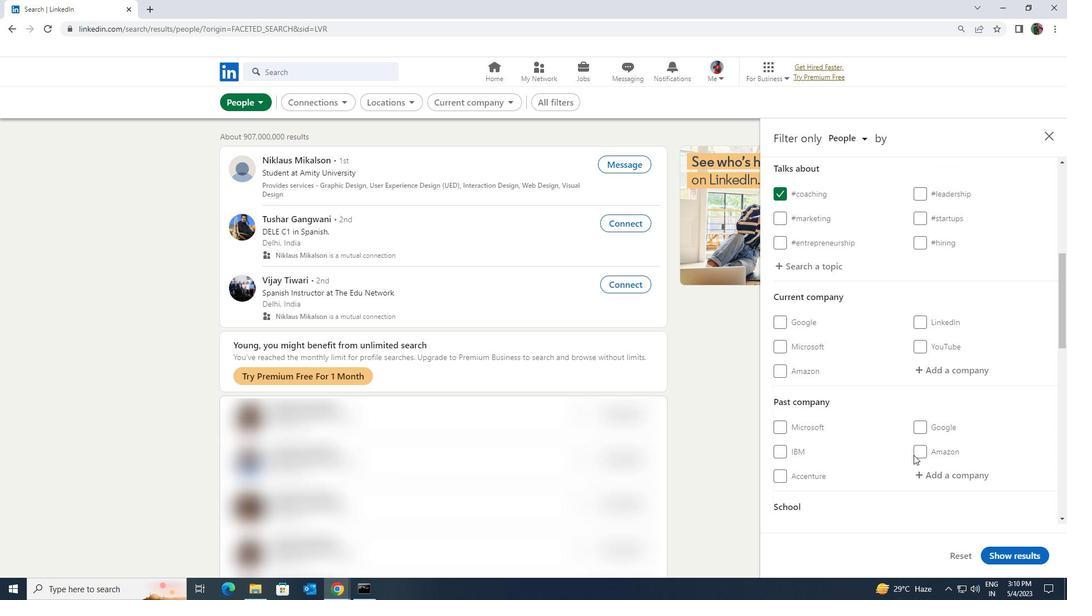
Action: Mouse moved to (932, 479)
Screenshot: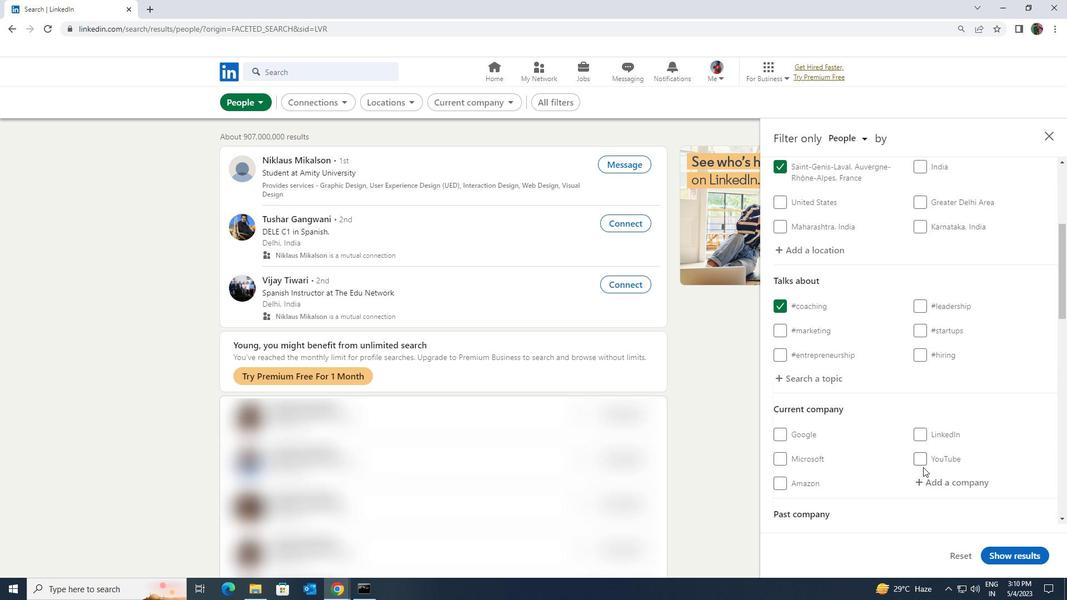 
Action: Mouse pressed left at (932, 479)
Screenshot: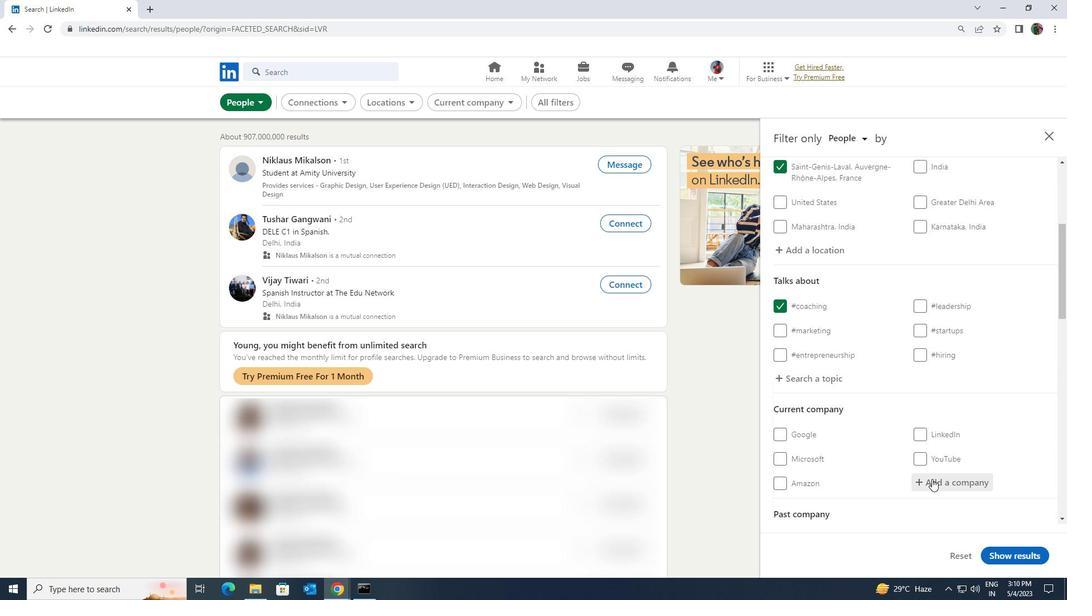 
Action: Key pressed <Key.shift><Key.shift><Key.shift>KENT
Screenshot: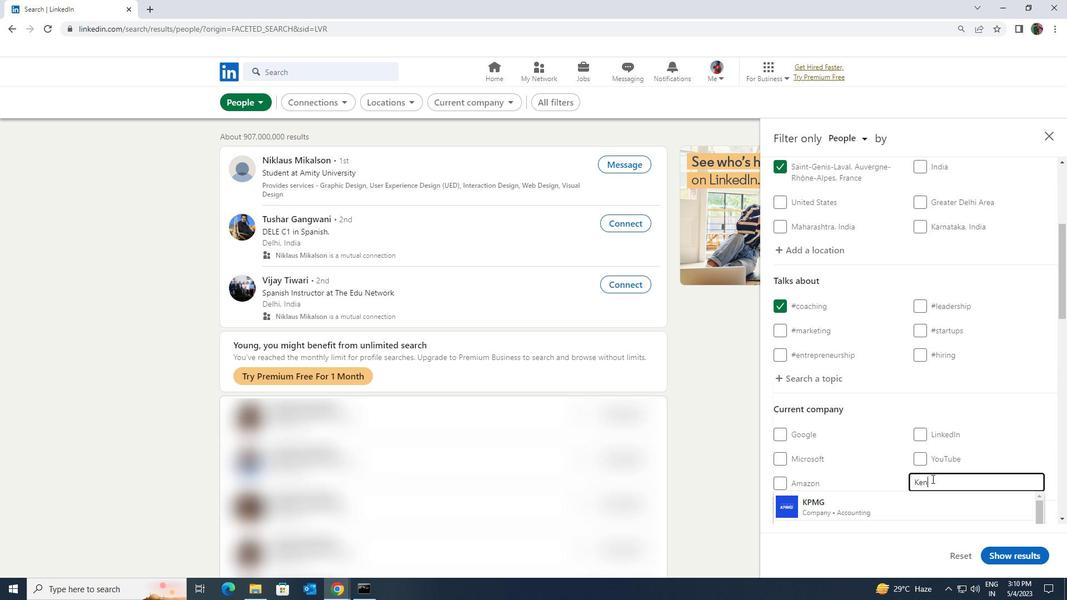 
Action: Mouse moved to (920, 496)
Screenshot: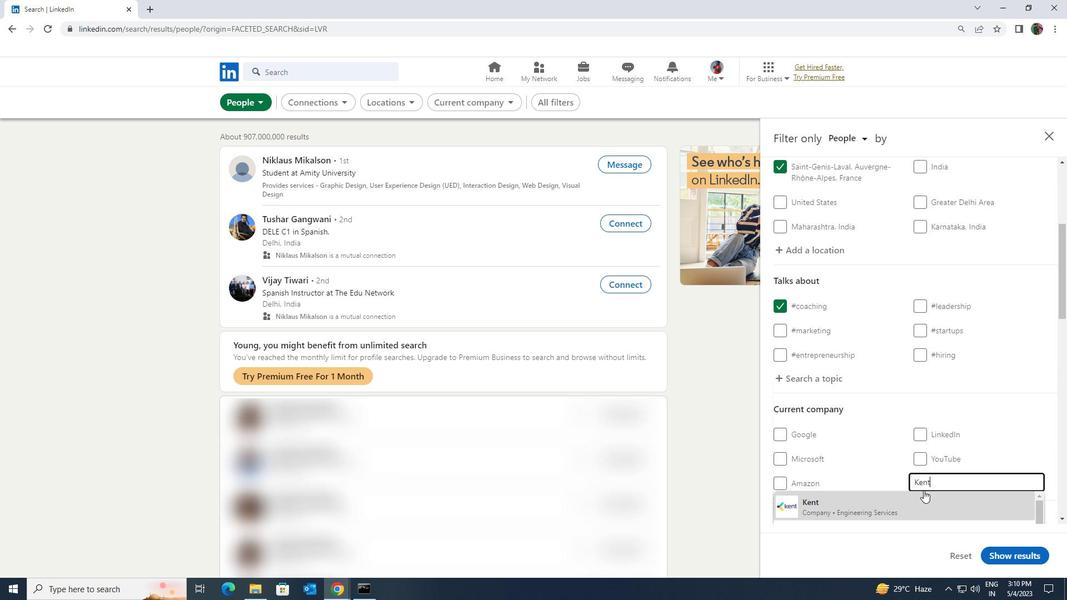 
Action: Mouse pressed left at (920, 496)
Screenshot: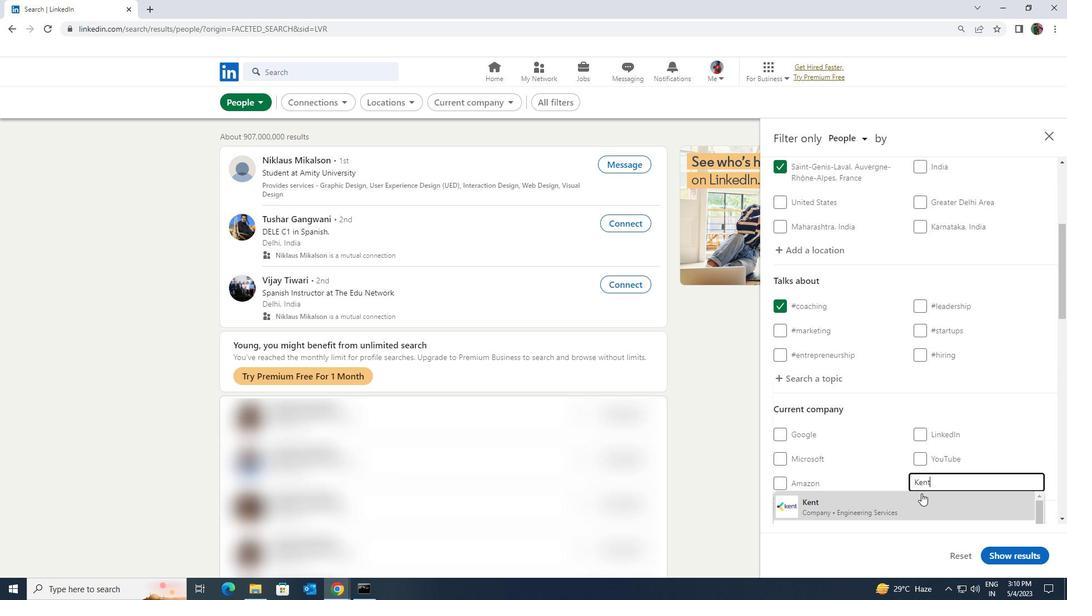 
Action: Mouse scrolled (920, 495) with delta (0, 0)
Screenshot: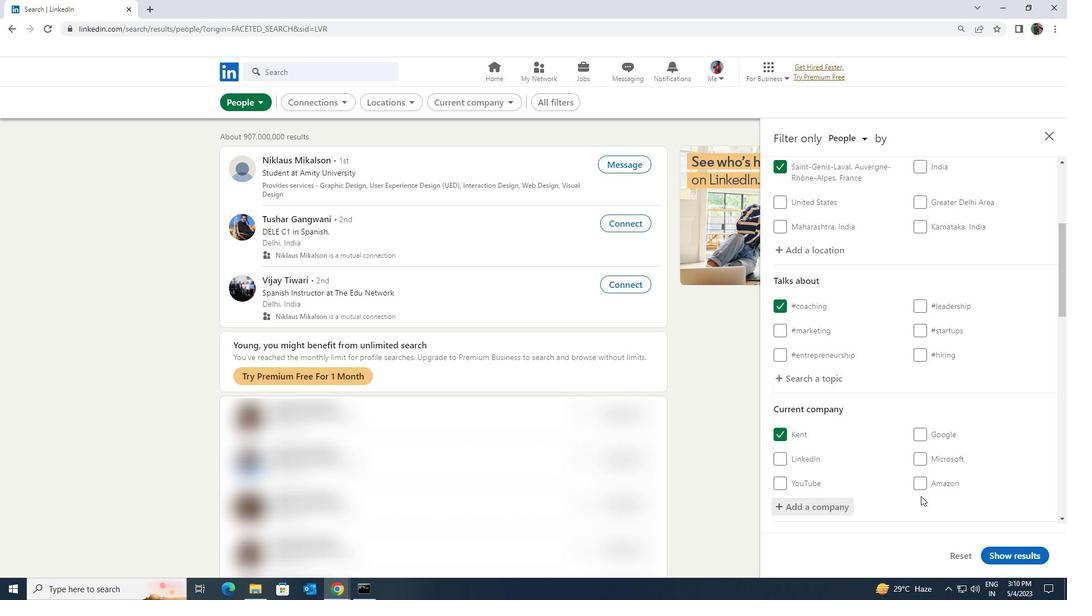 
Action: Mouse scrolled (920, 495) with delta (0, 0)
Screenshot: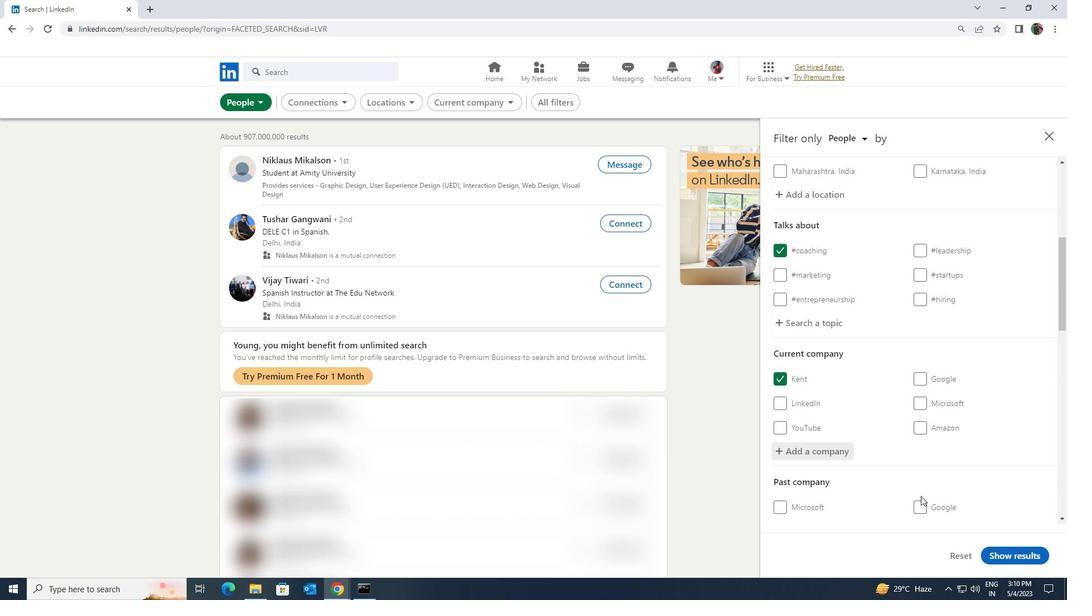 
Action: Mouse scrolled (920, 495) with delta (0, 0)
Screenshot: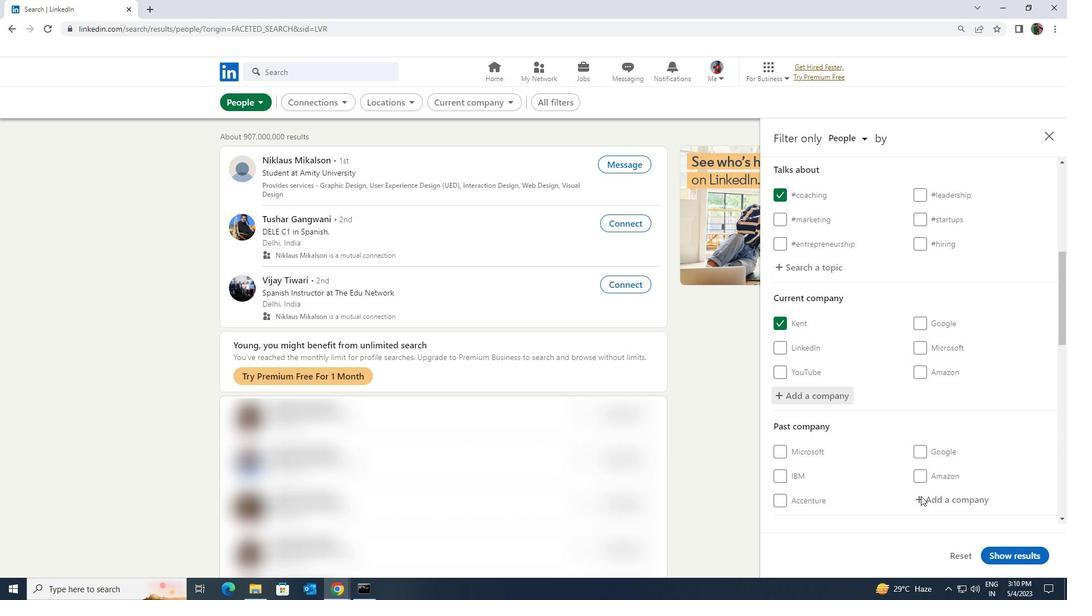 
Action: Mouse scrolled (920, 495) with delta (0, 0)
Screenshot: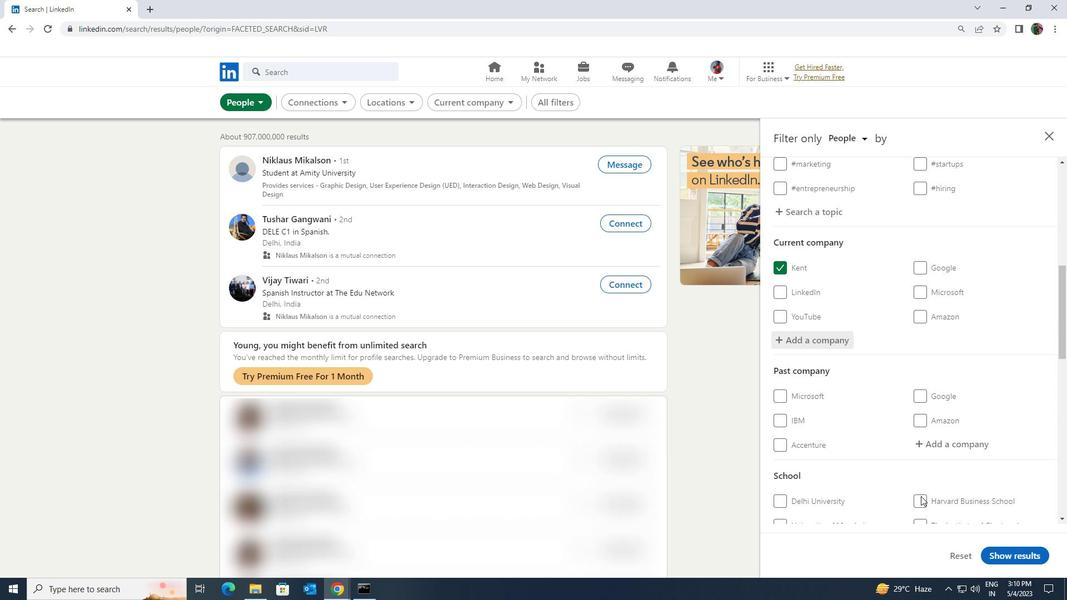 
Action: Mouse moved to (920, 496)
Screenshot: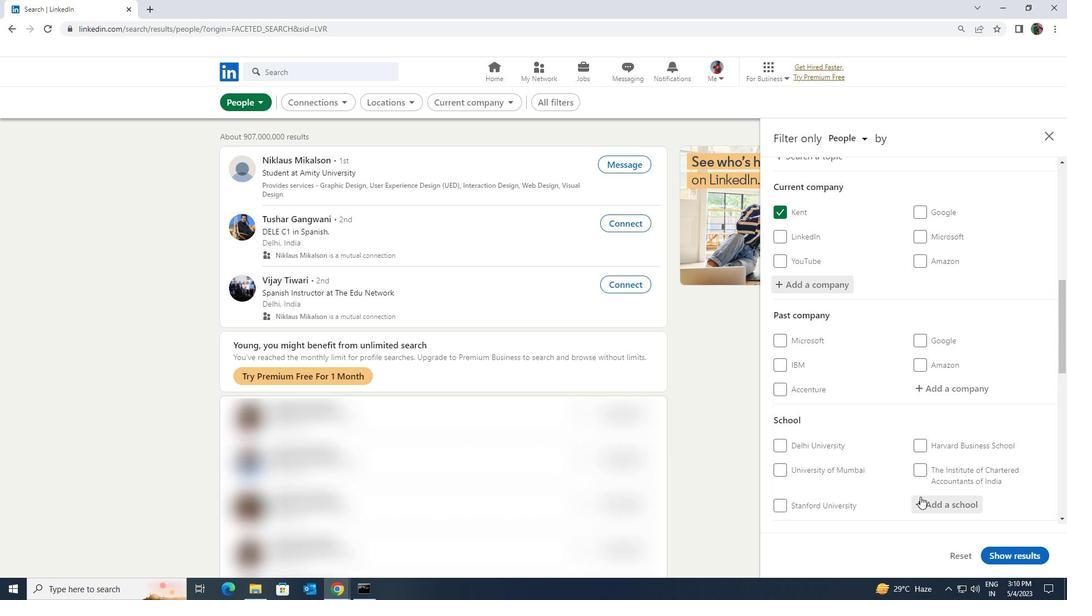 
Action: Mouse pressed left at (920, 496)
Screenshot: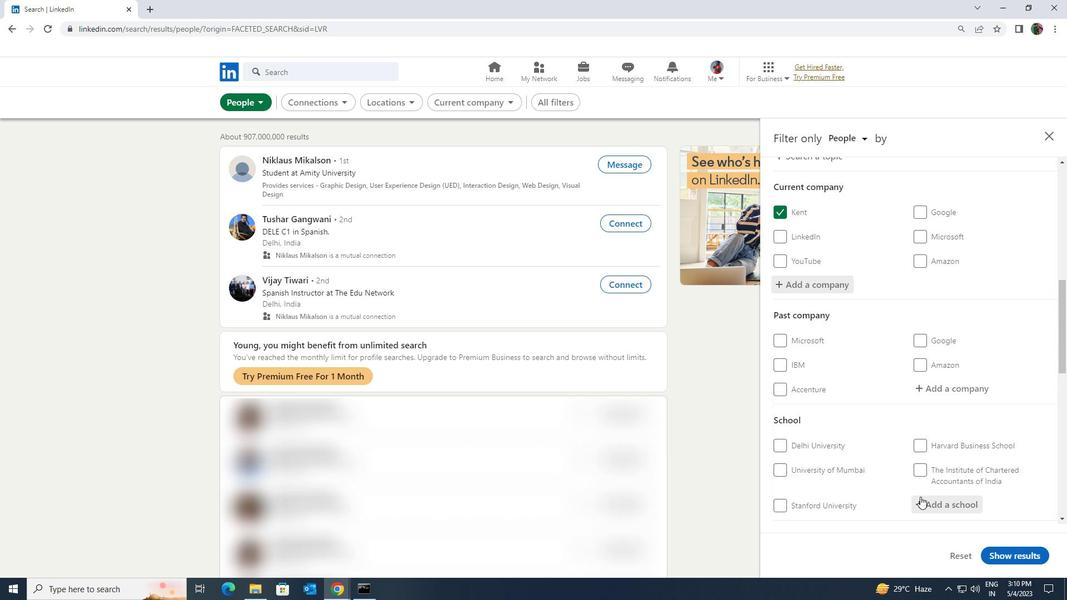 
Action: Key pressed <Key.shift>SRI<Key.space><Key.shift>KRISHNA<Key.space><Key.shift>ADI
Screenshot: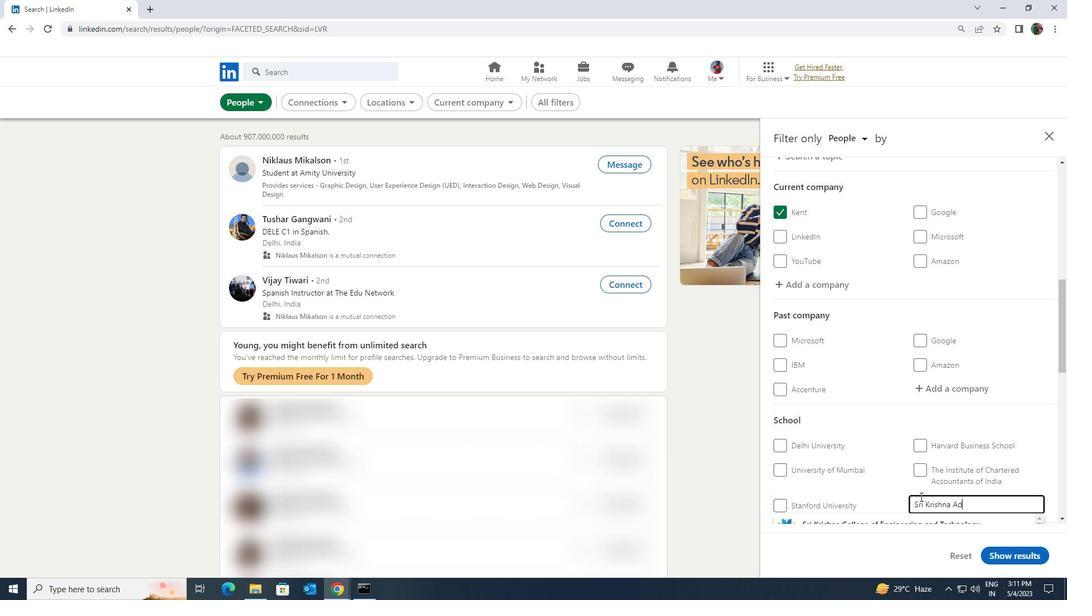 
Action: Mouse moved to (920, 483)
Screenshot: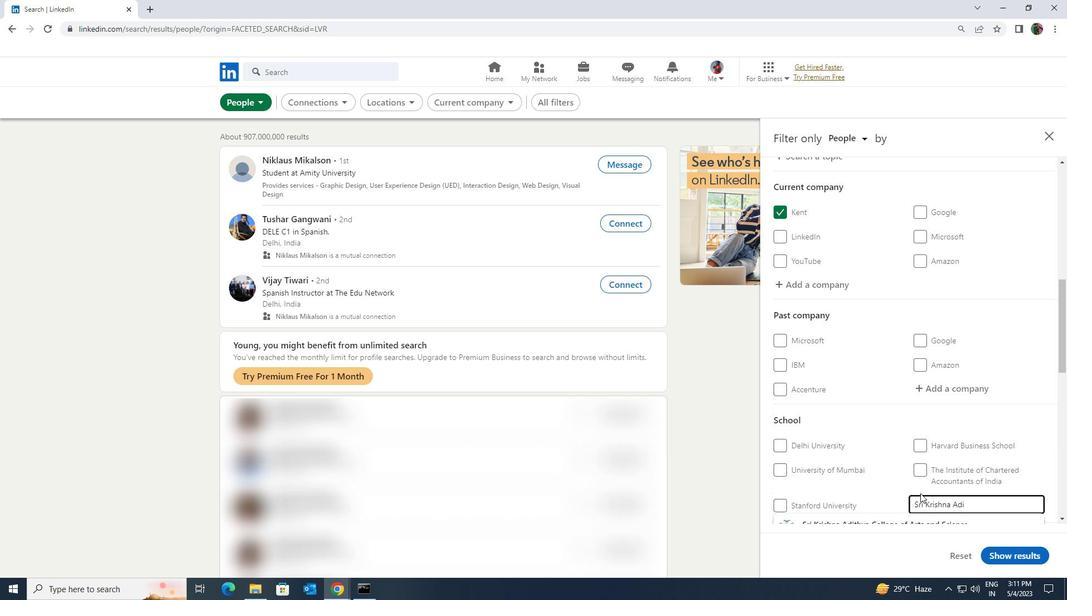 
Action: Mouse scrolled (920, 482) with delta (0, 0)
Screenshot: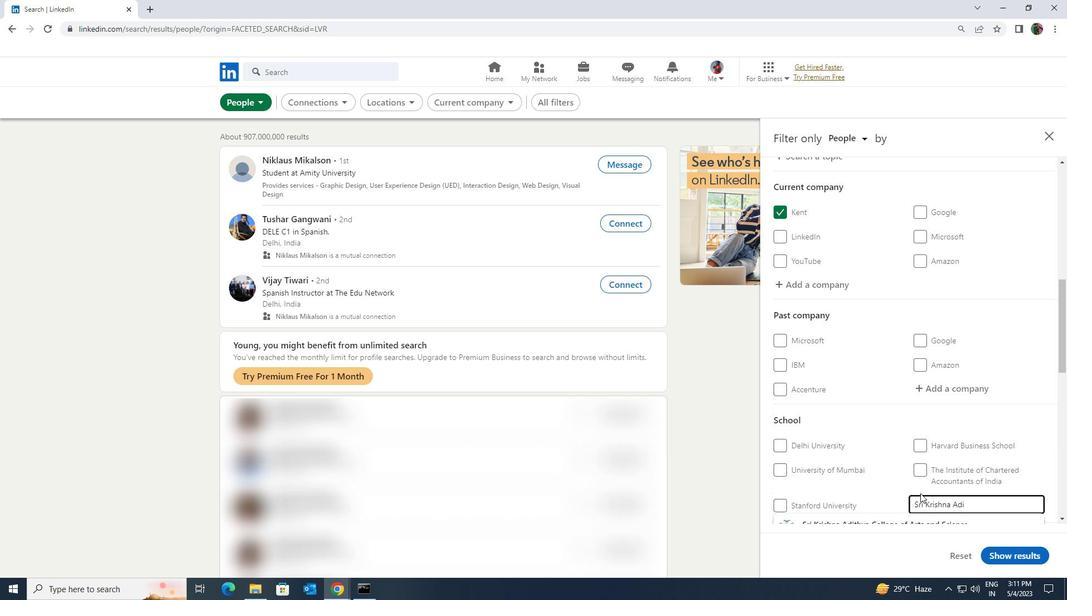 
Action: Mouse moved to (920, 476)
Screenshot: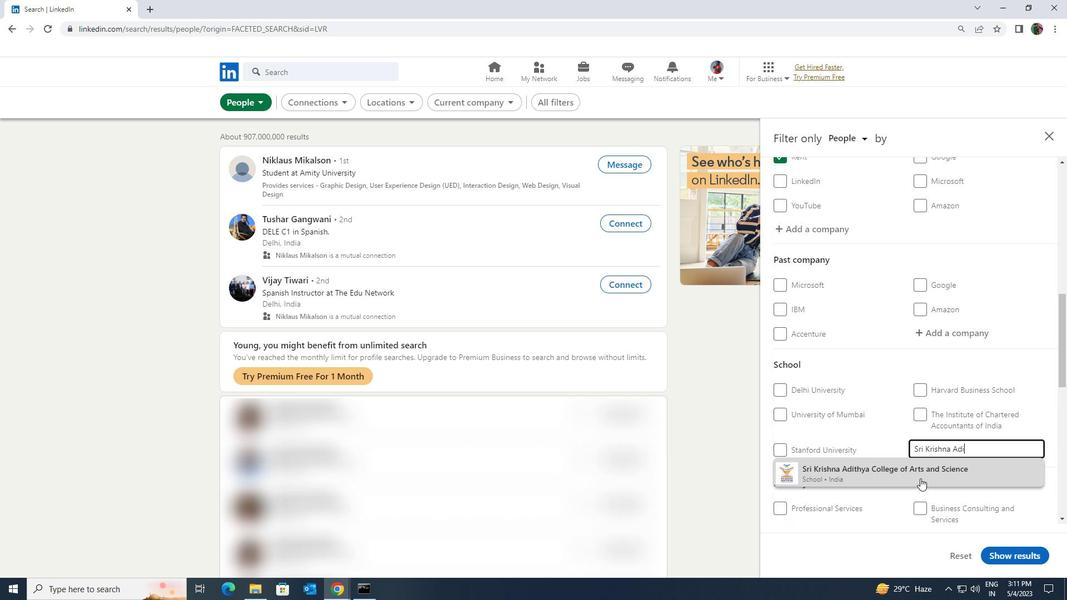 
Action: Mouse pressed left at (920, 476)
Screenshot: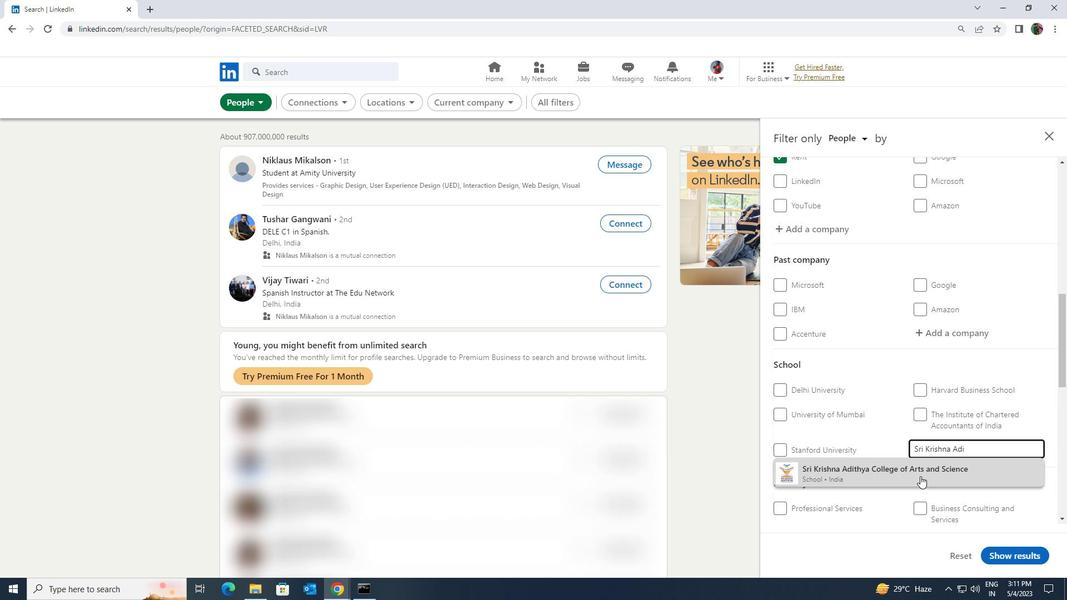 
Action: Mouse scrolled (920, 475) with delta (0, 0)
Screenshot: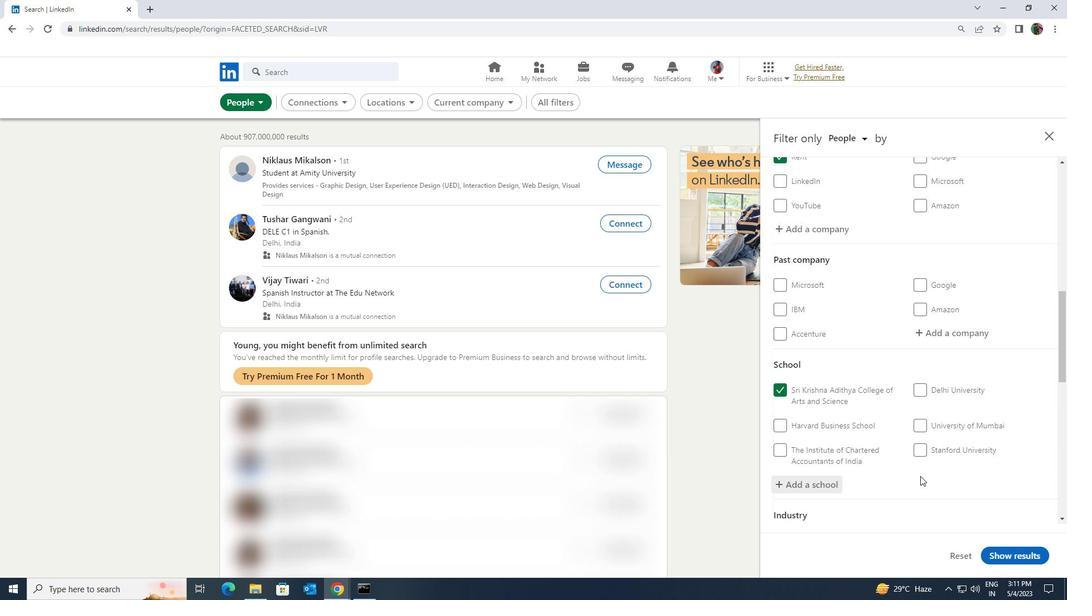 
Action: Mouse scrolled (920, 475) with delta (0, 0)
Screenshot: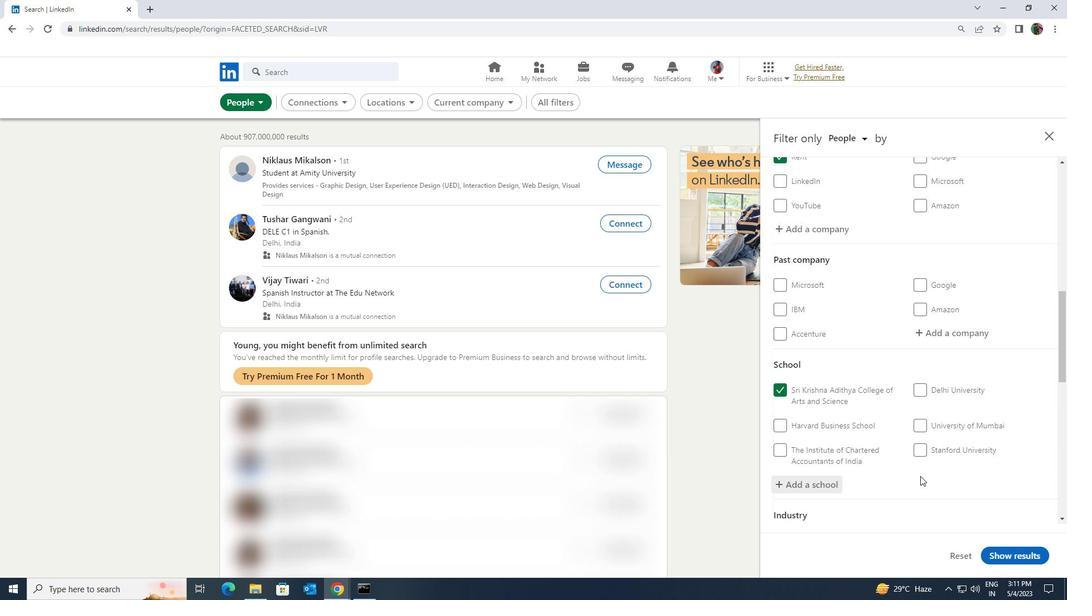 
Action: Mouse scrolled (920, 475) with delta (0, 0)
Screenshot: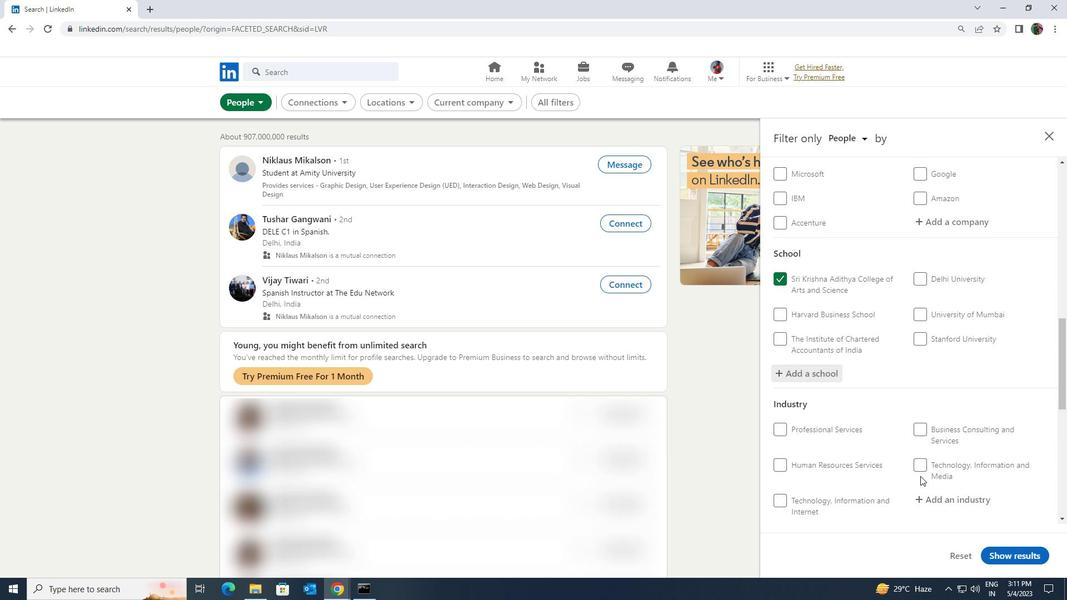 
Action: Mouse moved to (932, 449)
Screenshot: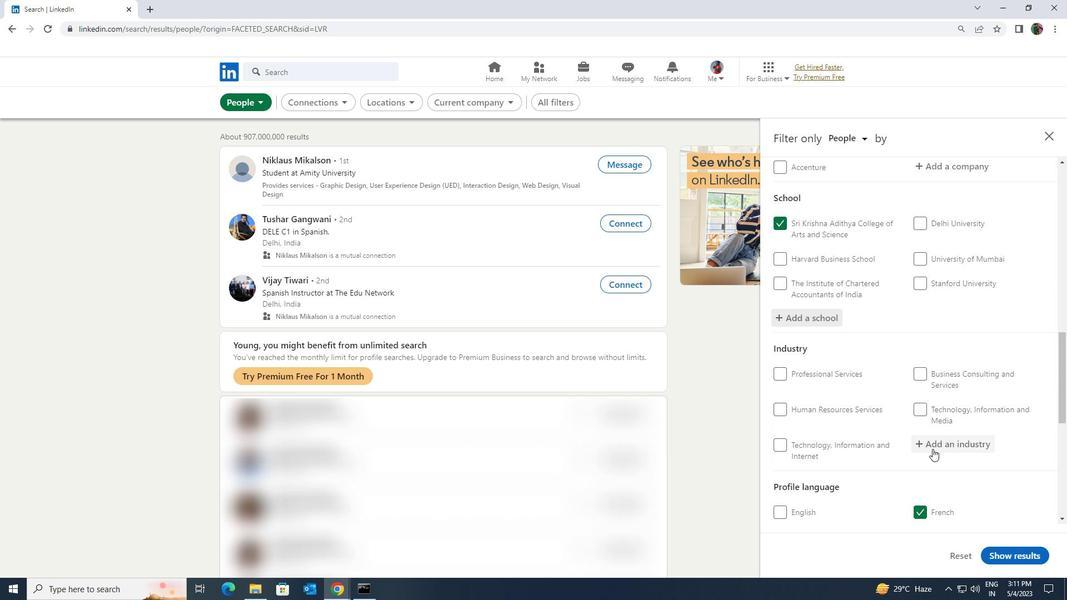 
Action: Mouse pressed left at (932, 449)
Screenshot: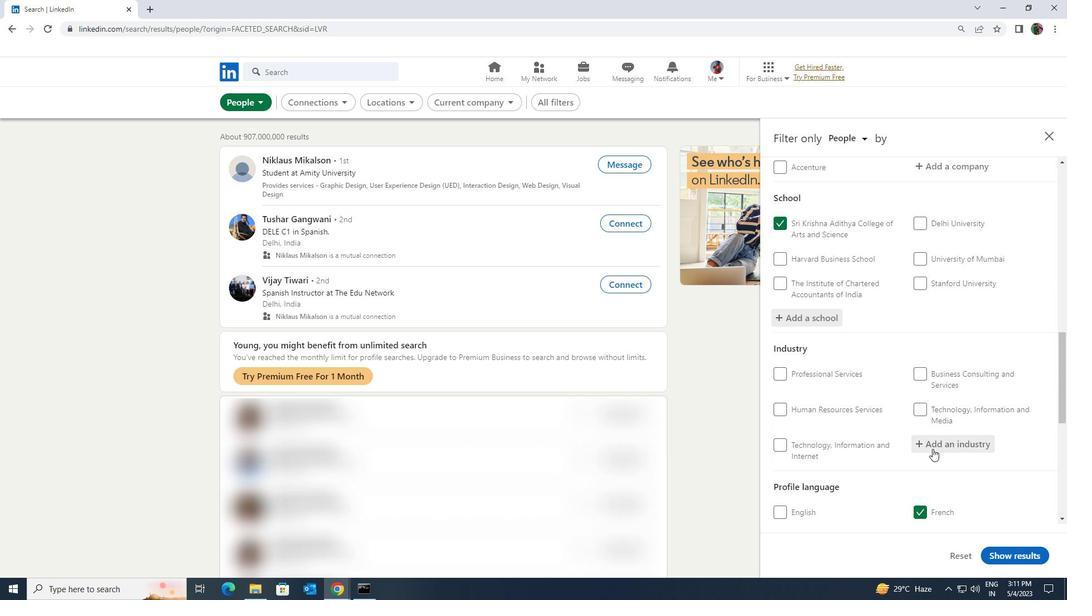 
Action: Key pressed <Key.shift><Key.shift>LEASING
Screenshot: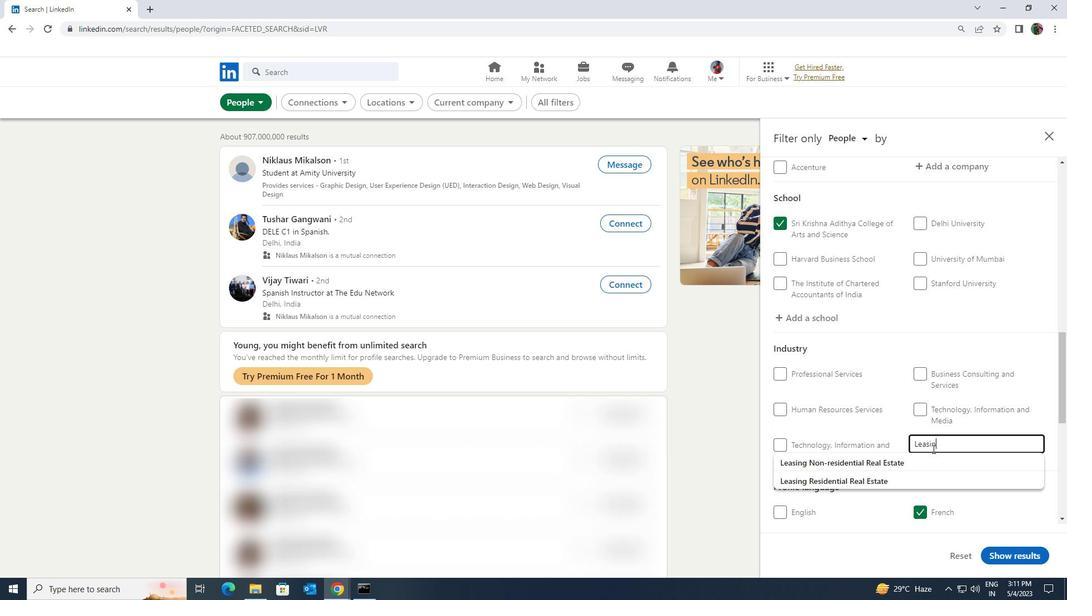 
Action: Mouse moved to (915, 470)
Screenshot: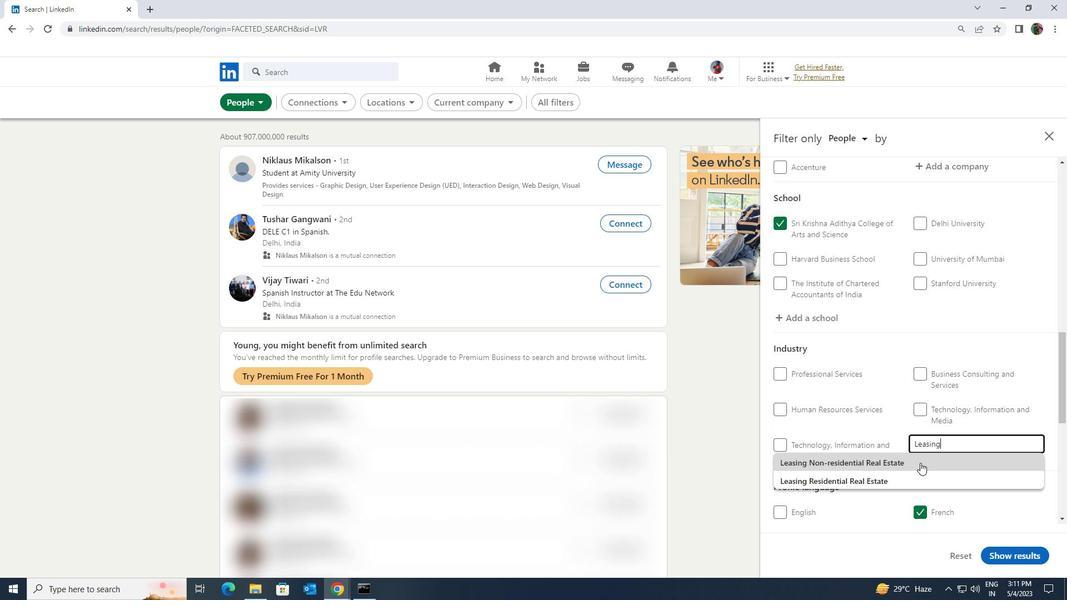
Action: Mouse pressed left at (915, 470)
Screenshot: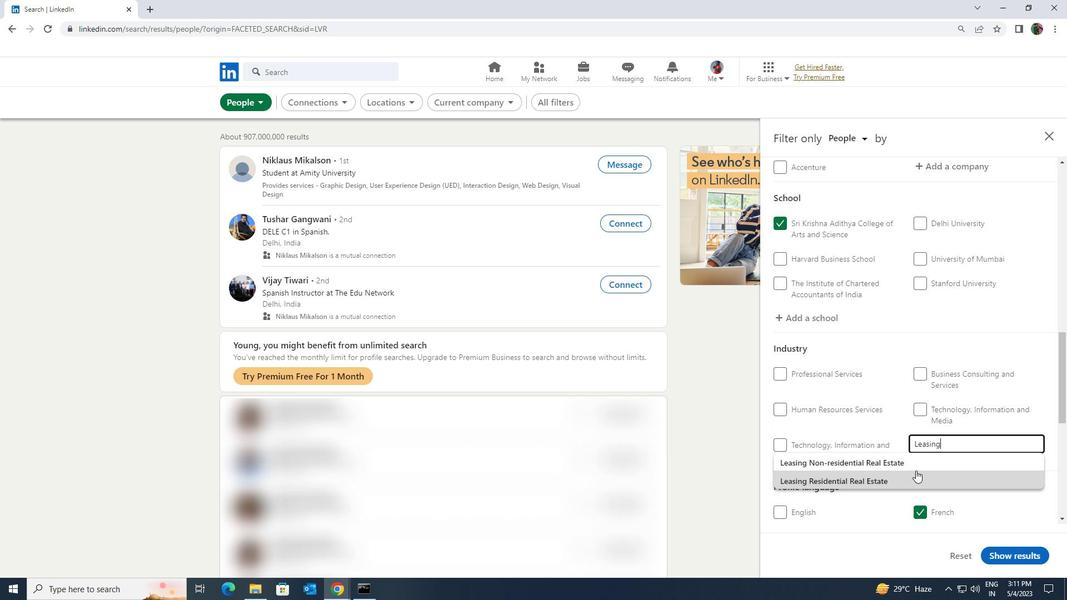 
Action: Mouse scrolled (915, 470) with delta (0, 0)
Screenshot: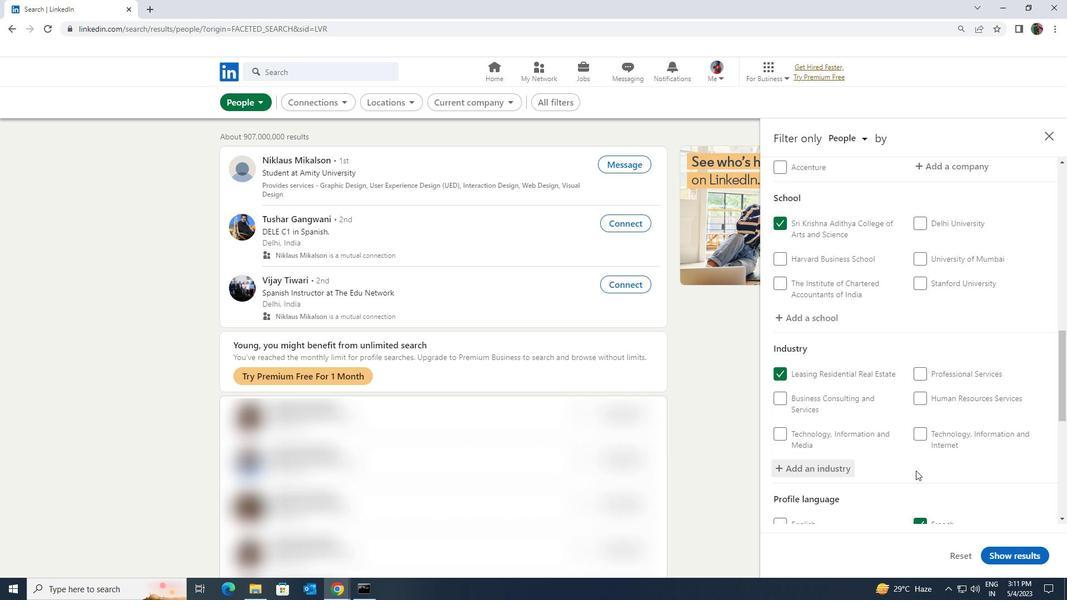 
Action: Mouse scrolled (915, 470) with delta (0, 0)
Screenshot: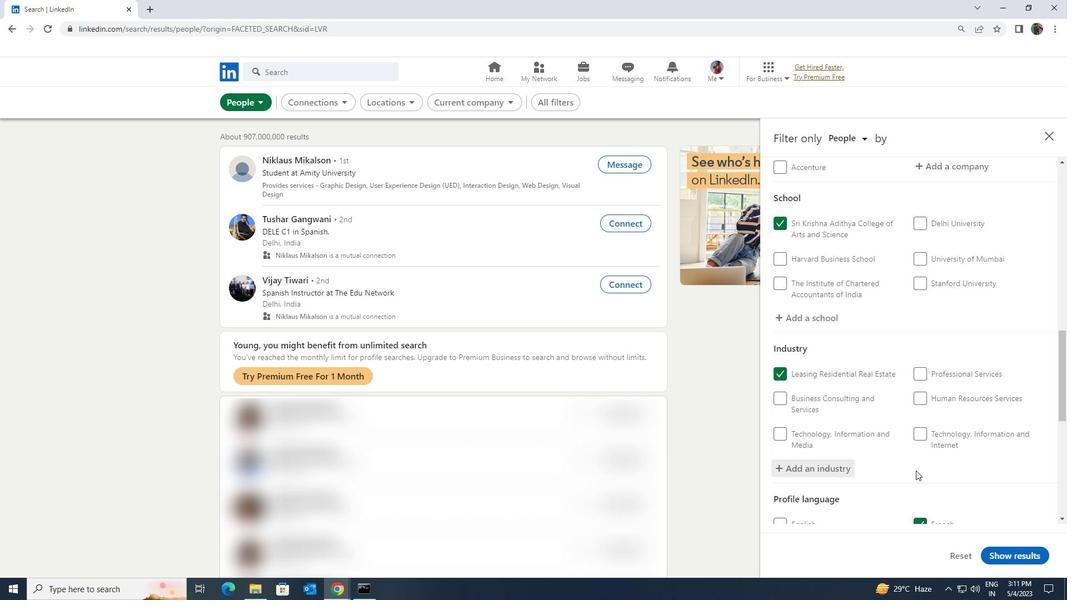 
Action: Mouse scrolled (915, 470) with delta (0, 0)
Screenshot: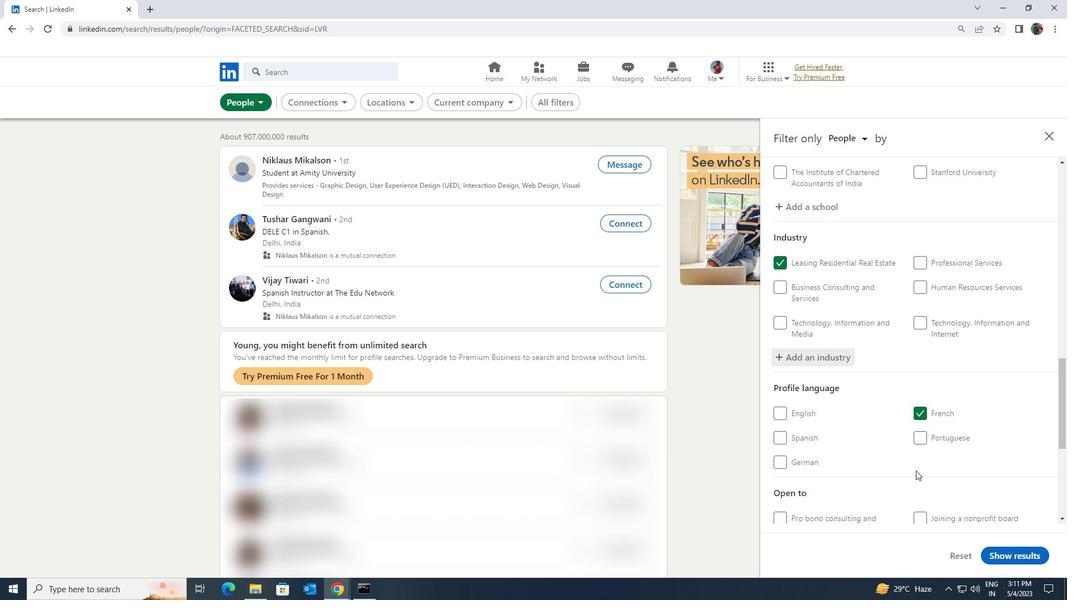 
Action: Mouse scrolled (915, 470) with delta (0, 0)
Screenshot: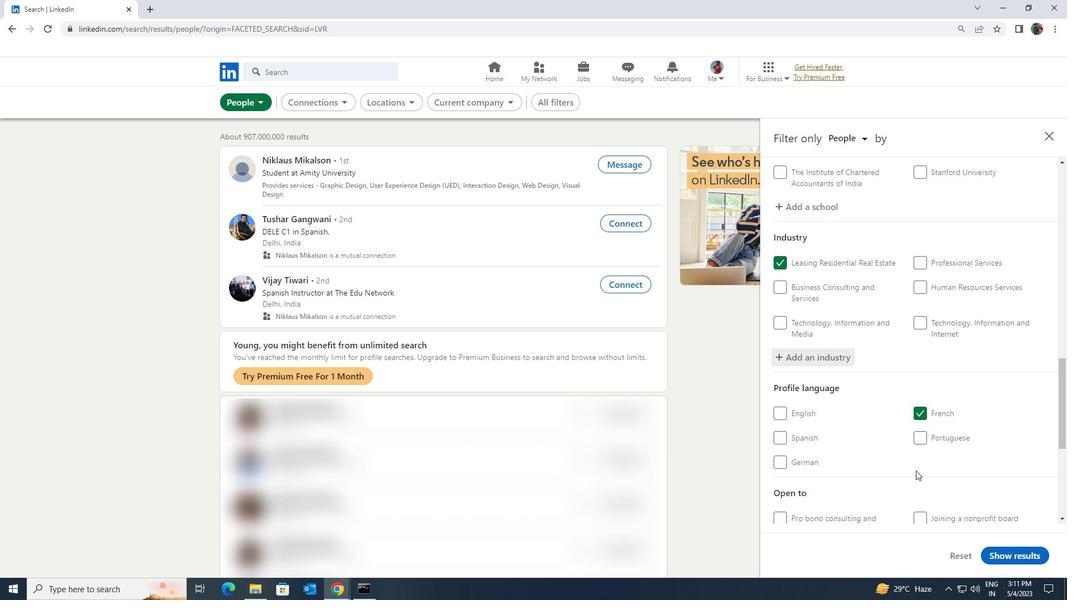 
Action: Mouse moved to (917, 443)
Screenshot: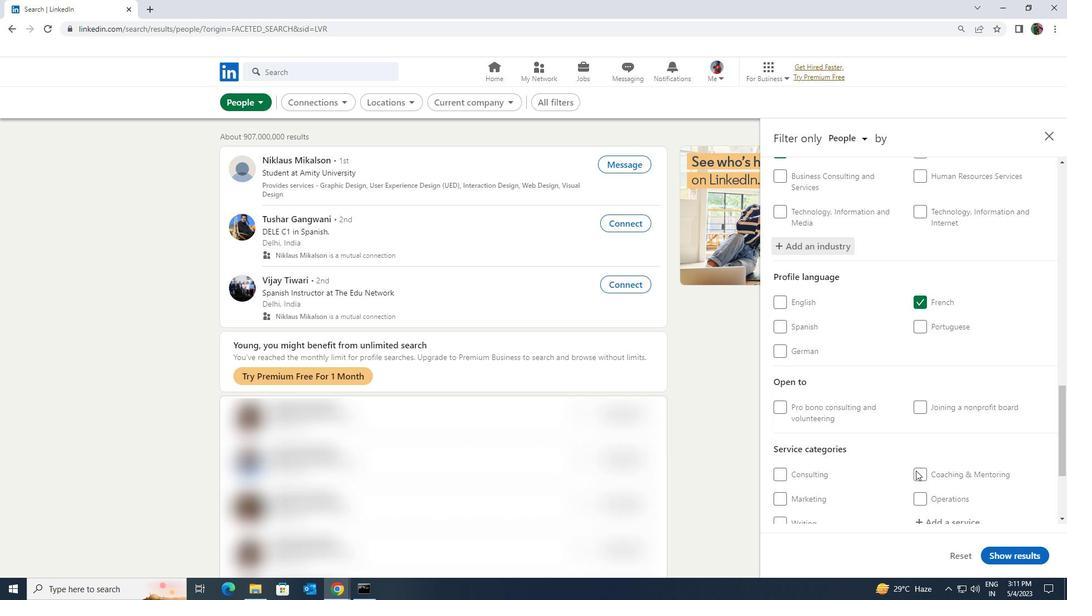 
Action: Mouse scrolled (917, 442) with delta (0, 0)
Screenshot: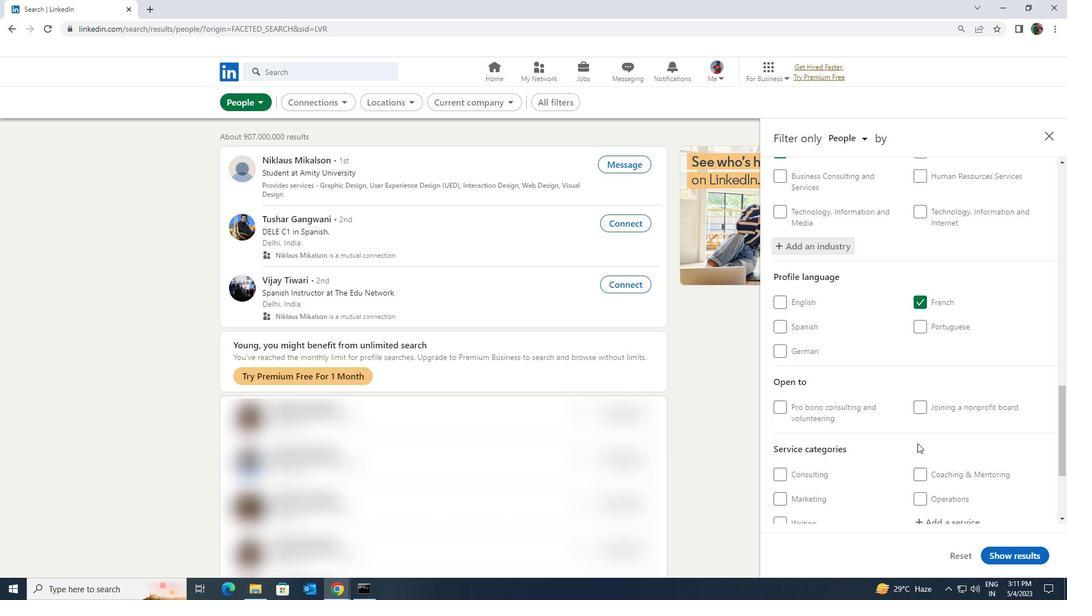 
Action: Mouse scrolled (917, 442) with delta (0, 0)
Screenshot: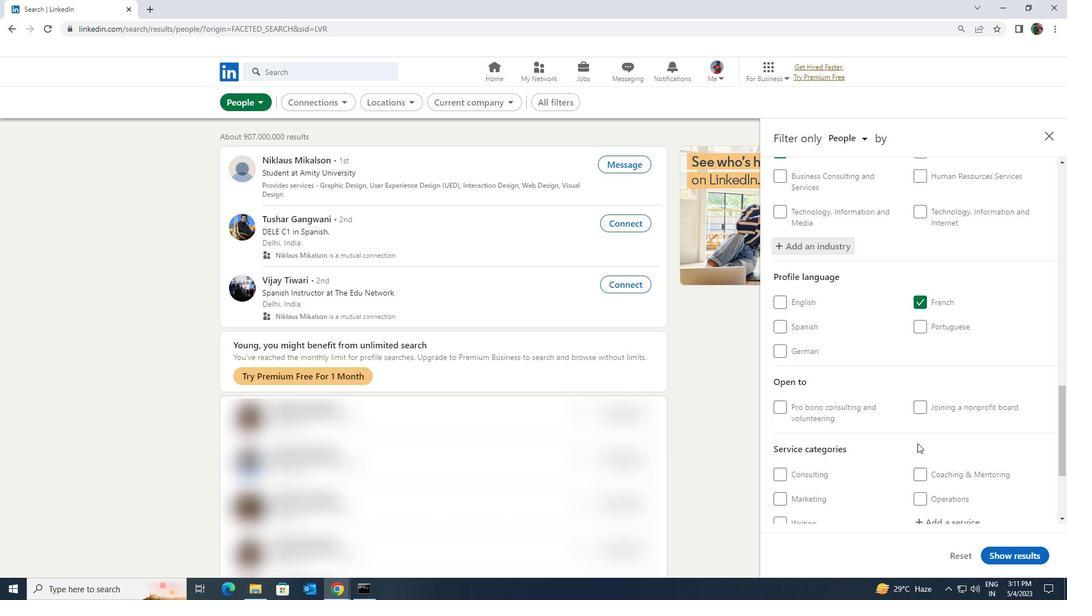 
Action: Mouse moved to (918, 414)
Screenshot: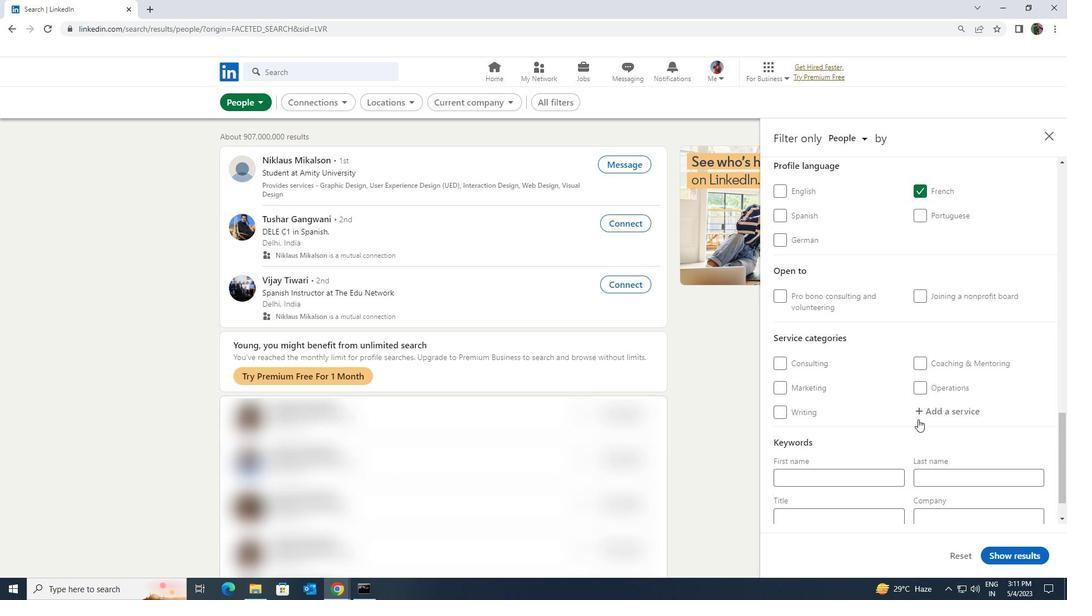 
Action: Mouse pressed left at (918, 414)
Screenshot: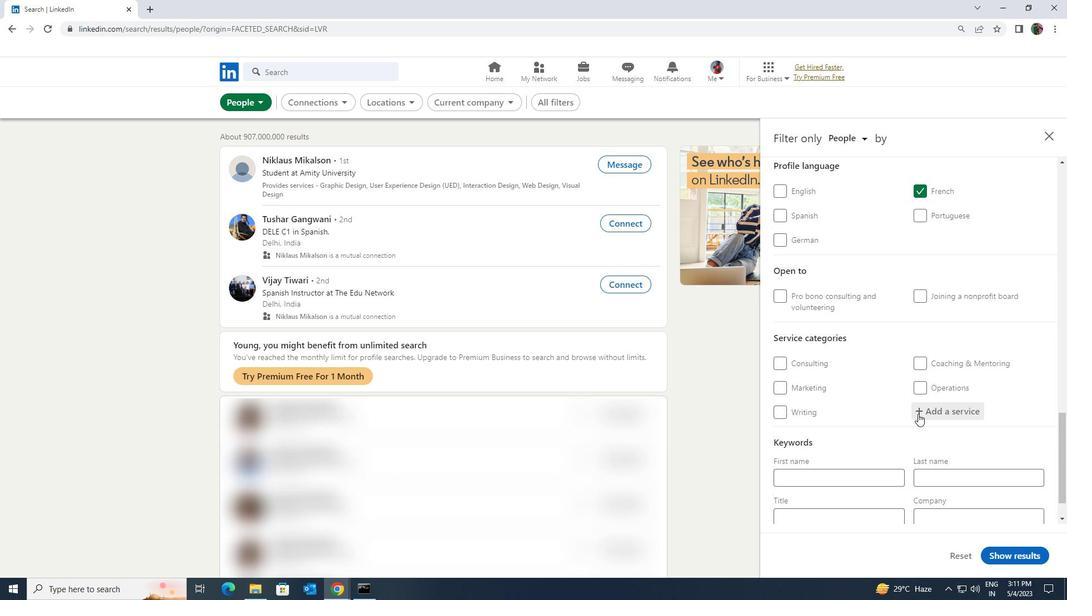 
Action: Mouse moved to (920, 419)
Screenshot: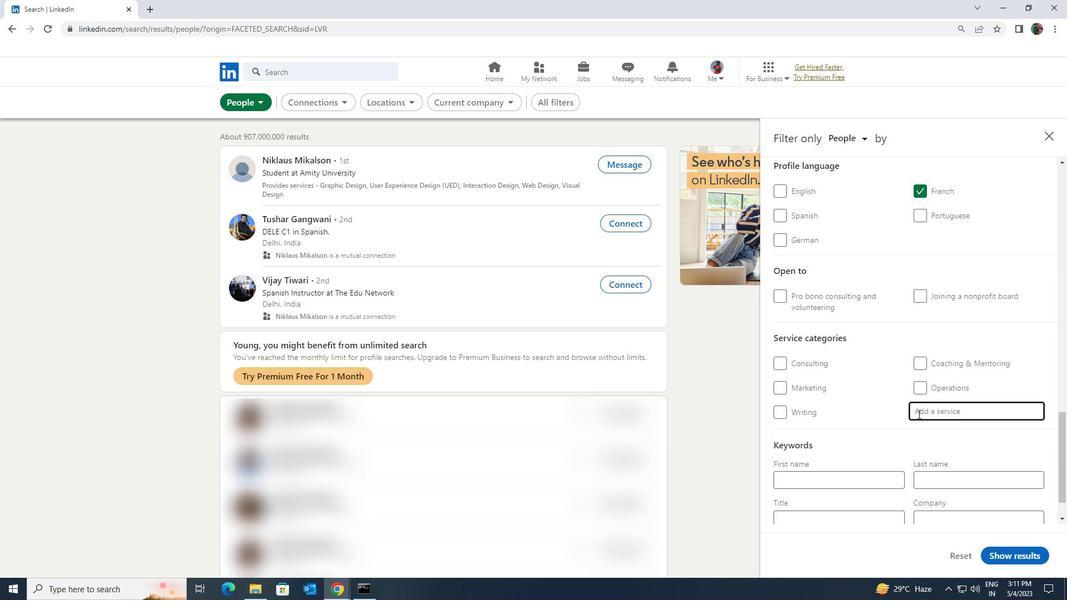 
Action: Key pressed <Key.shift><Key.shift><Key.shift><Key.shift><Key.shift><Key.shift><Key.shift><Key.shift><Key.shift><Key.shift><Key.shift><Key.shift><Key.shift>SUPPORT<Key.space><Key.shift>TECH
Screenshot: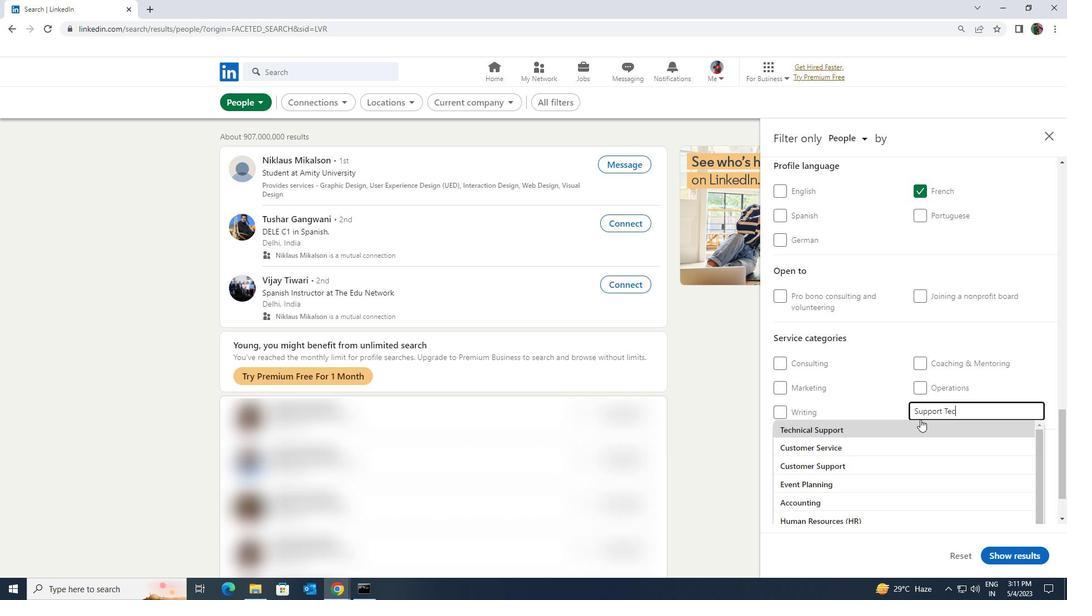 
Action: Mouse pressed left at (920, 419)
Screenshot: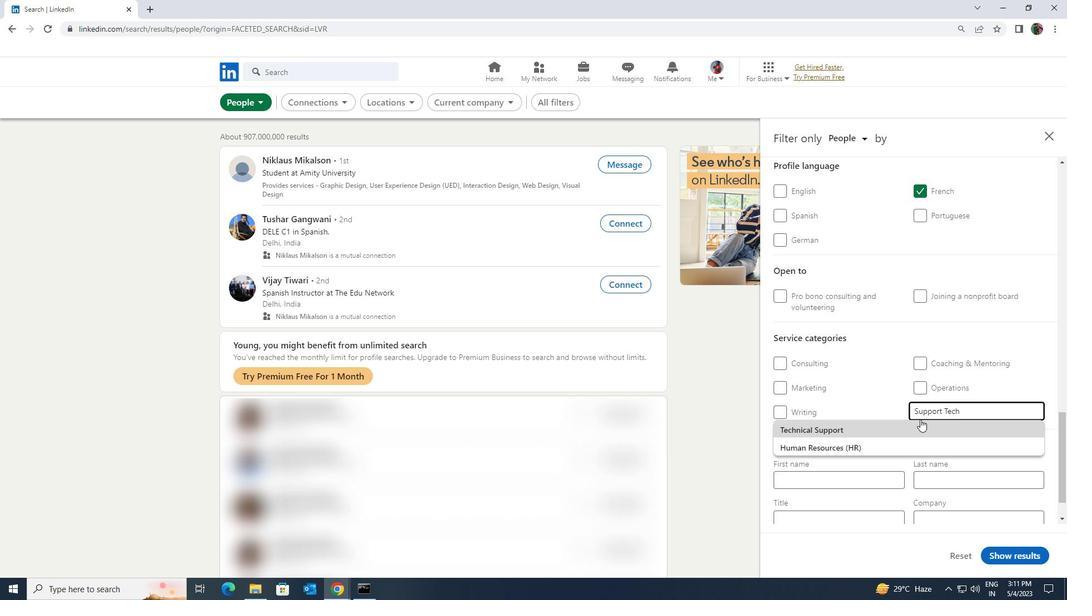 
Action: Mouse scrolled (920, 419) with delta (0, 0)
Screenshot: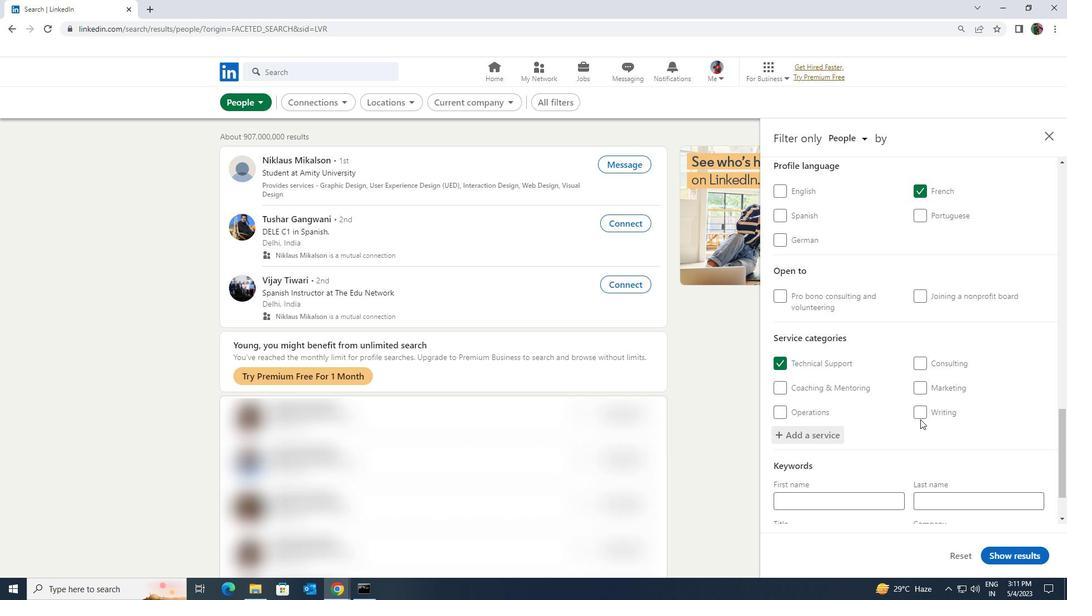 
Action: Mouse scrolled (920, 419) with delta (0, 0)
Screenshot: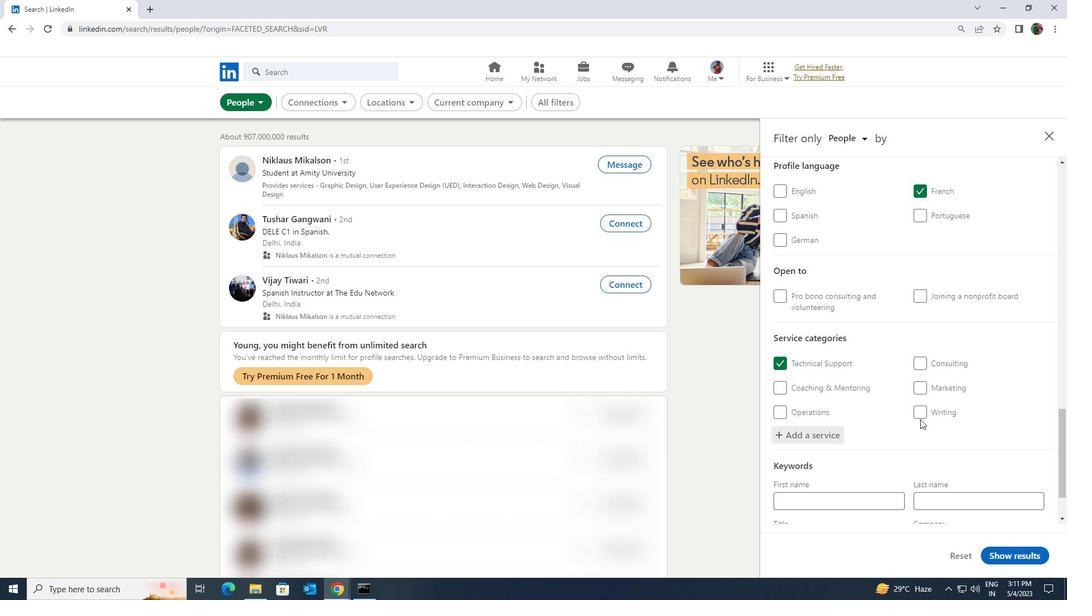
Action: Mouse moved to (920, 420)
Screenshot: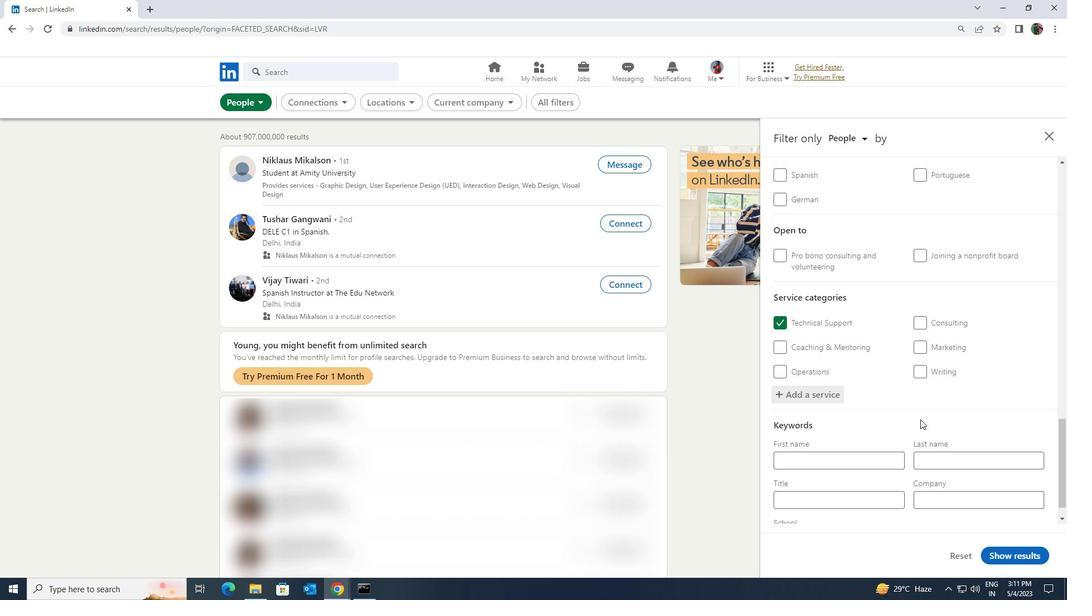 
Action: Mouse scrolled (920, 419) with delta (0, 0)
Screenshot: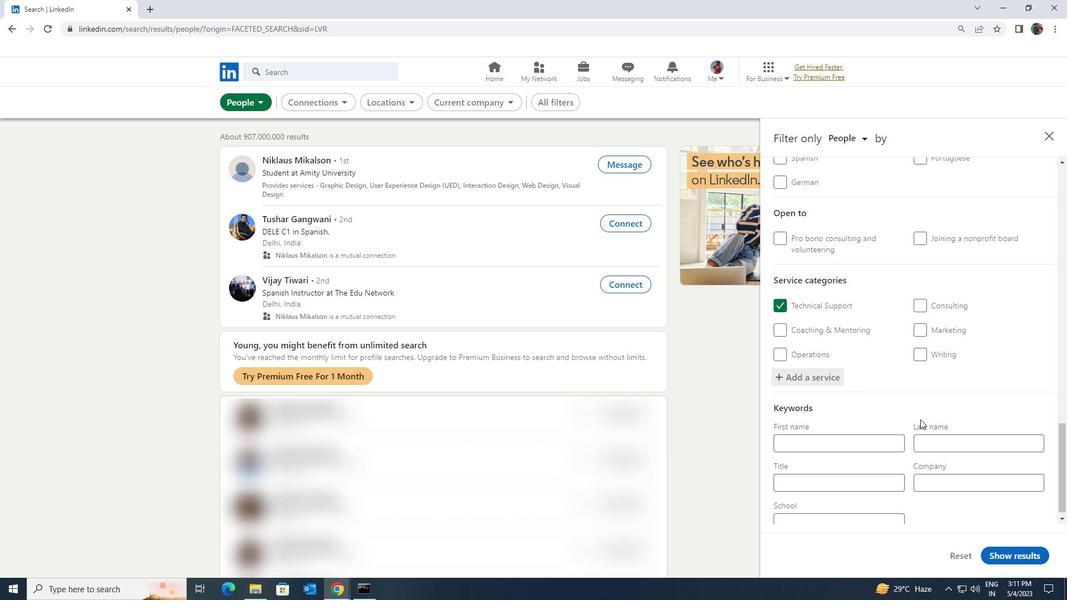 
Action: Mouse moved to (920, 421)
Screenshot: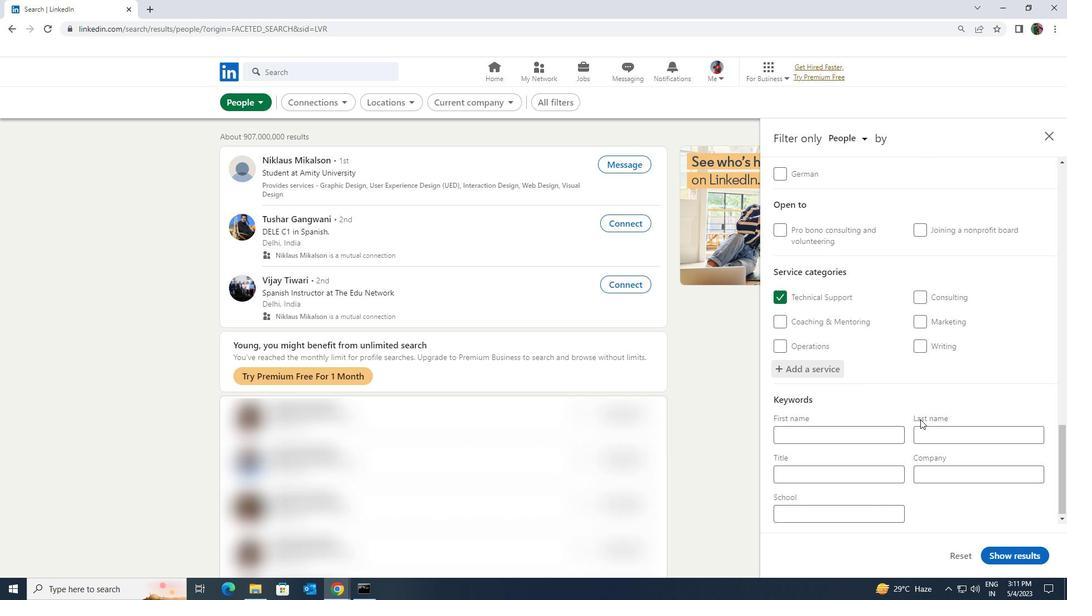 
Action: Mouse scrolled (920, 420) with delta (0, 0)
Screenshot: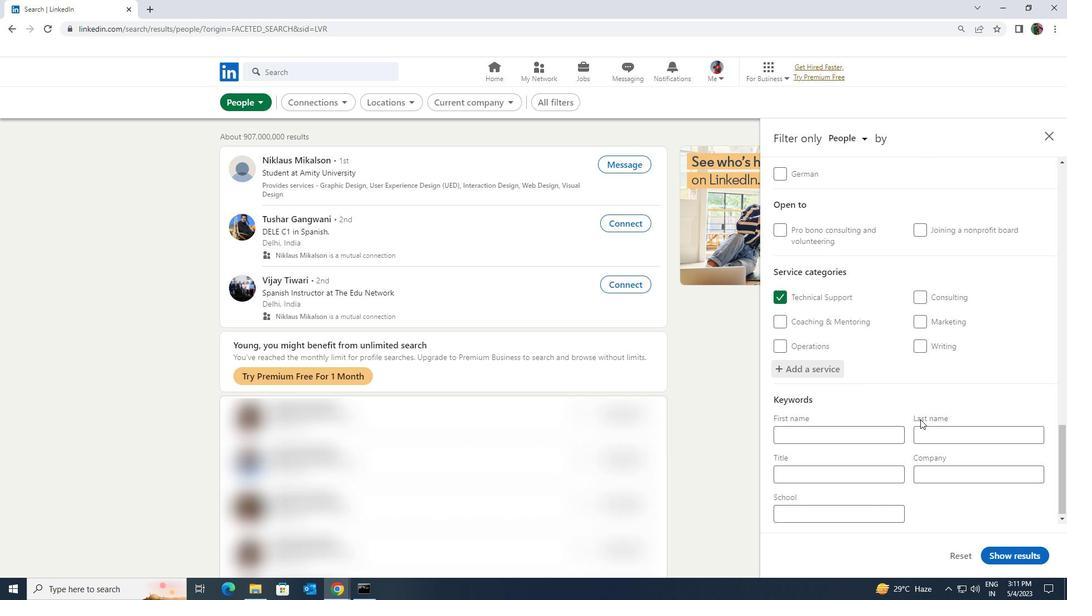 
Action: Mouse moved to (888, 467)
Screenshot: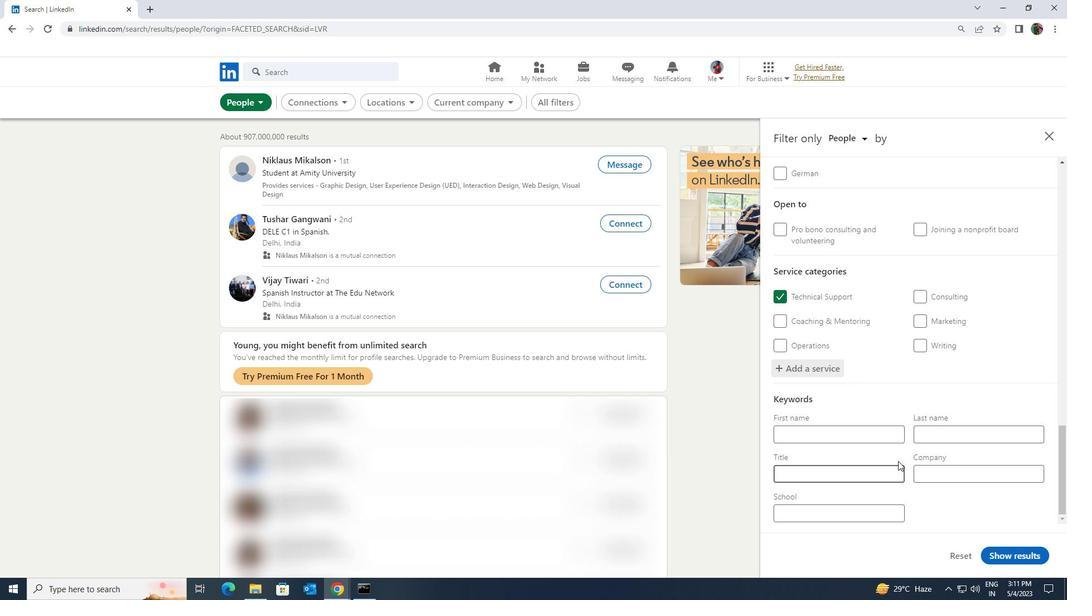 
Action: Mouse pressed left at (888, 467)
Screenshot: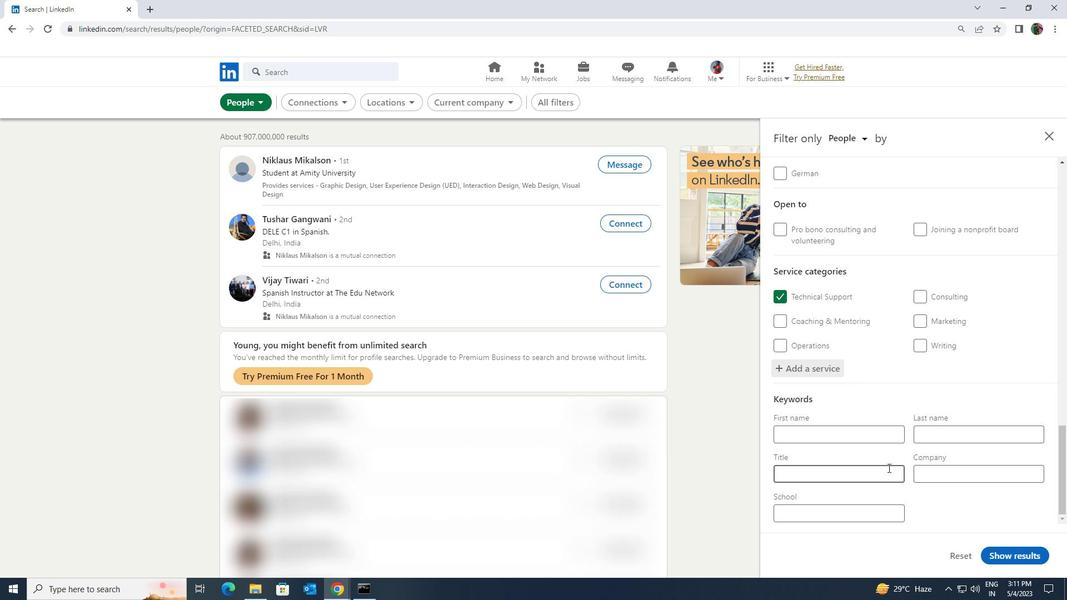 
Action: Key pressed <Key.shift><Key.shift><Key.shift><Key.shift><Key.shift><Key.shift><Key.shift><Key.shift><Key.shift><Key.shift><Key.shift><Key.shift><Key.shift><Key.shift><Key.shift><Key.shift><Key.shift><Key.shift><Key.shift><Key.shift><Key.shift>MANUFACTURING<Key.space><Key.shift>ASSEMBLER
Screenshot: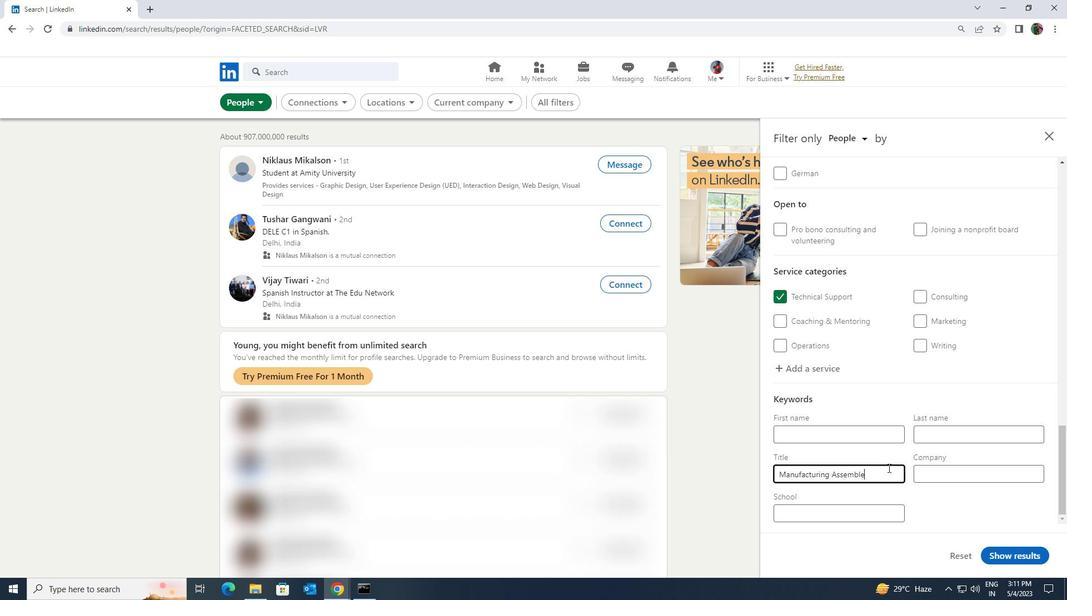 
Action: Mouse moved to (998, 557)
Screenshot: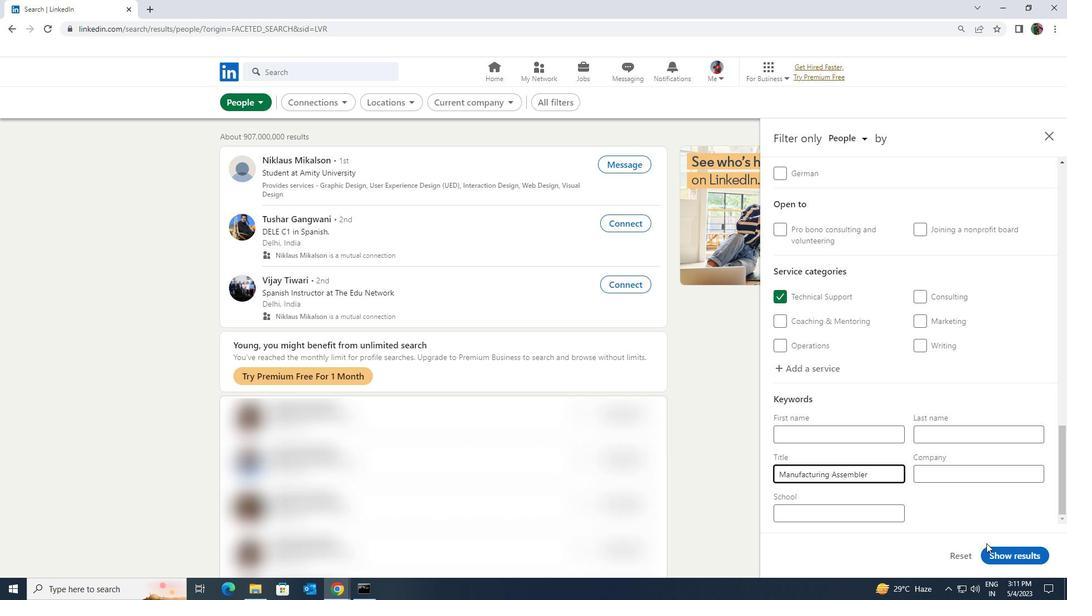 
Action: Mouse pressed left at (998, 557)
Screenshot: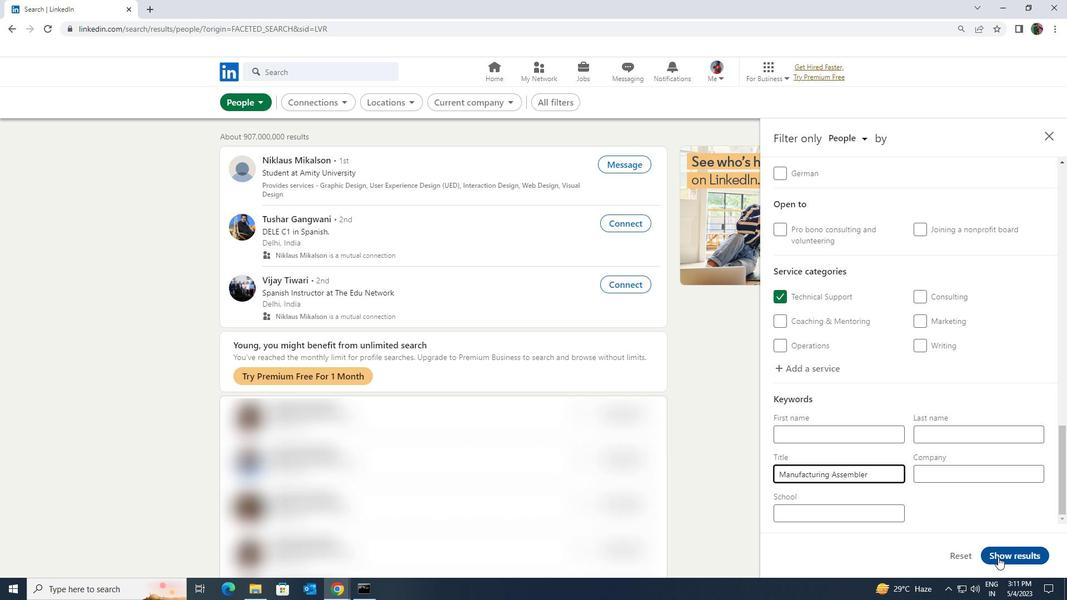 
